 Task: Look for space in Pantelimon, Romania from 7th July, 2023 to 15th July, 2023 for 6 adults in price range Rs.15000 to Rs.20000. Place can be entire place with 3 bedrooms having 3 beds and 3 bathrooms. Property type can be house, flat, guest house. Amenities needed are: washing machine. Booking option can be shelf check-in. Required host language is English.
Action: Mouse moved to (466, 60)
Screenshot: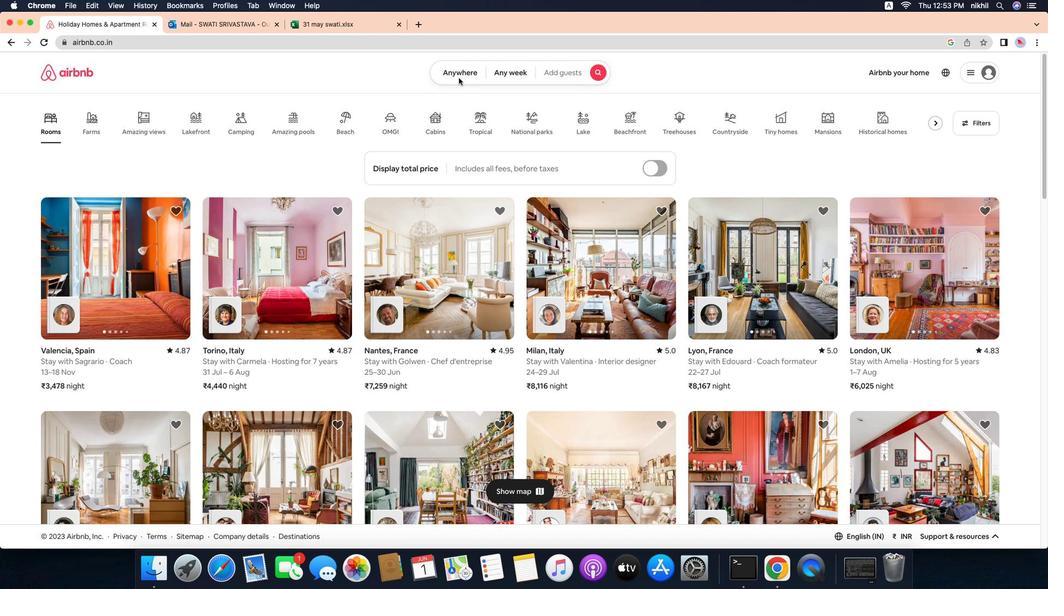 
Action: Mouse pressed left at (466, 60)
Screenshot: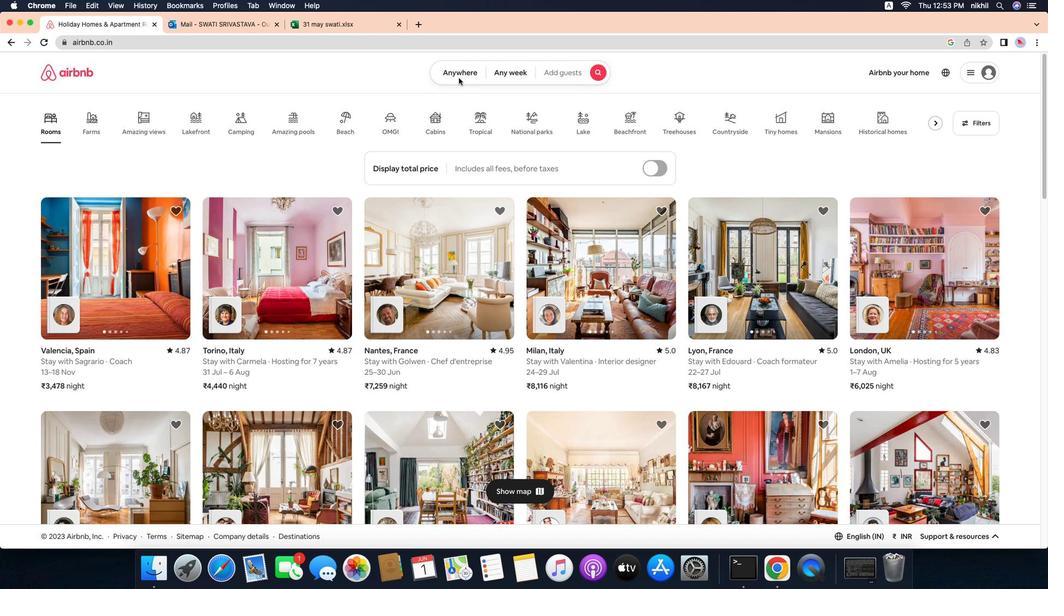 
Action: Mouse moved to (467, 53)
Screenshot: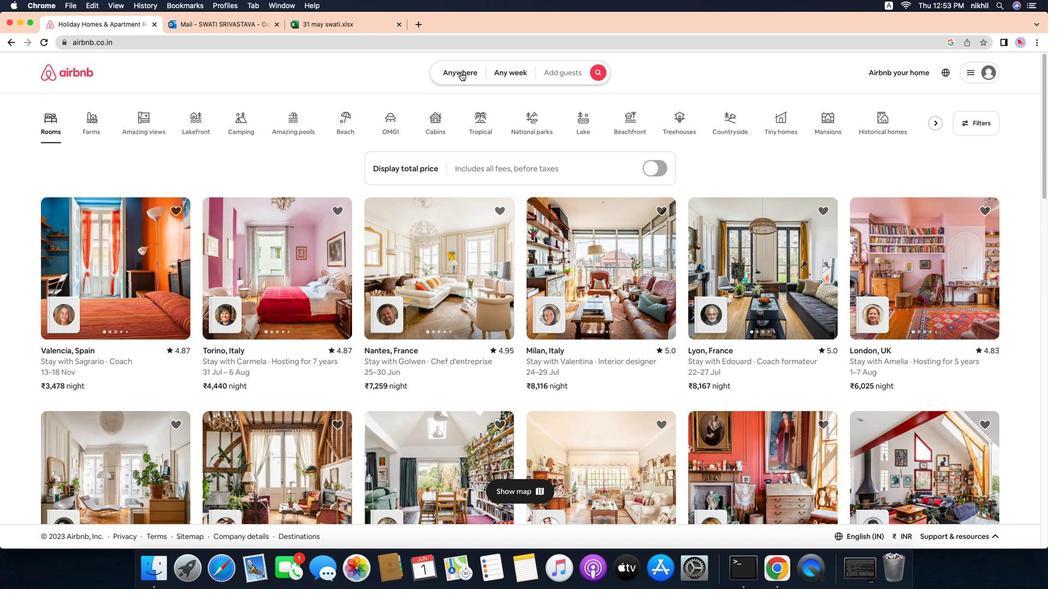 
Action: Mouse pressed left at (467, 53)
Screenshot: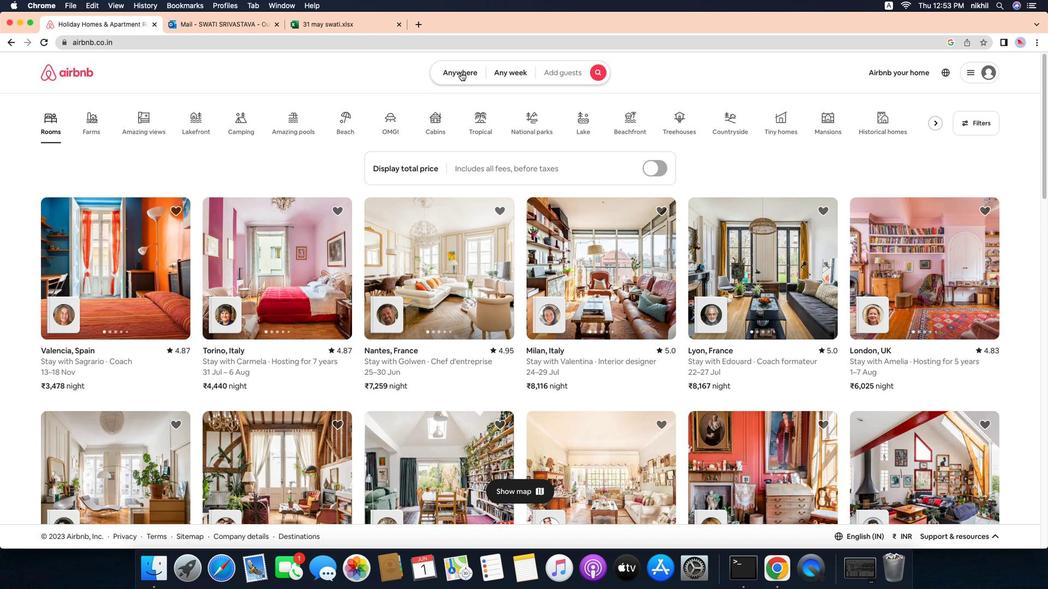 
Action: Mouse moved to (398, 96)
Screenshot: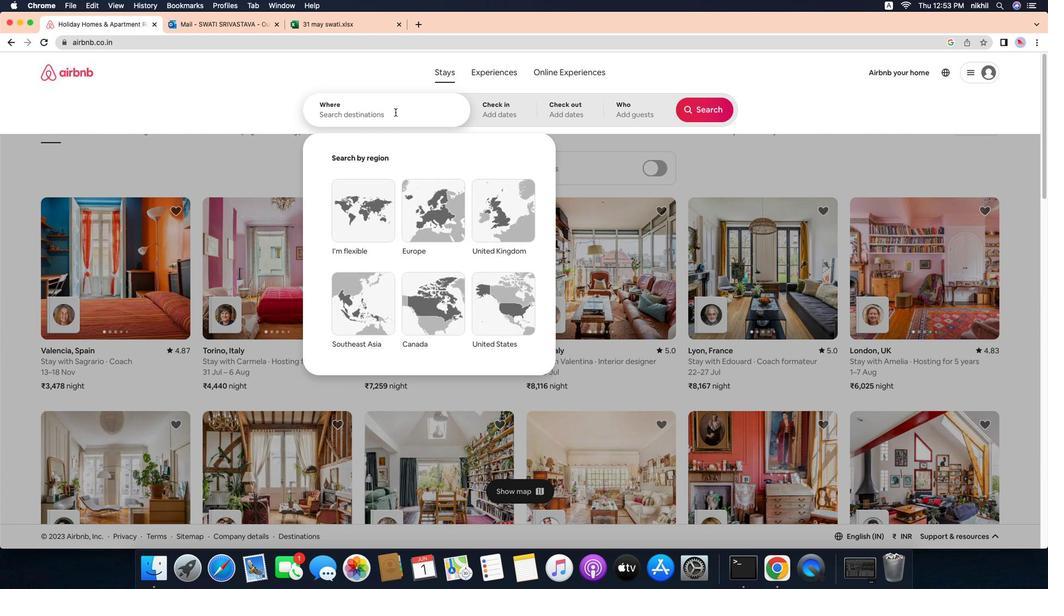 
Action: Mouse pressed left at (398, 96)
Screenshot: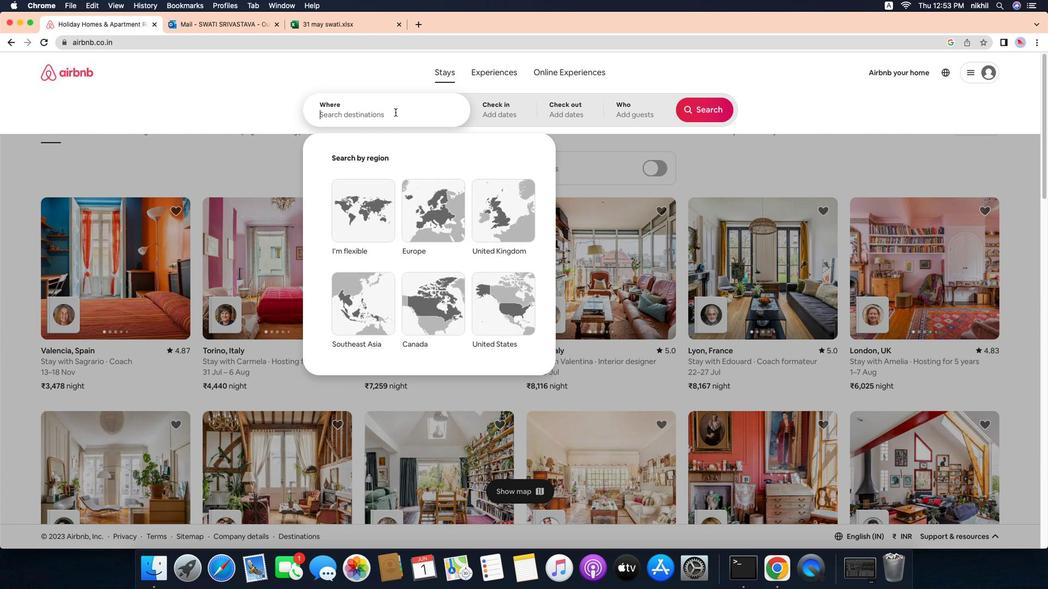 
Action: Key pressed Key.caps_lock'P'Key.caps_lock'a''n''t''e''l''i''m''o''n'
Screenshot: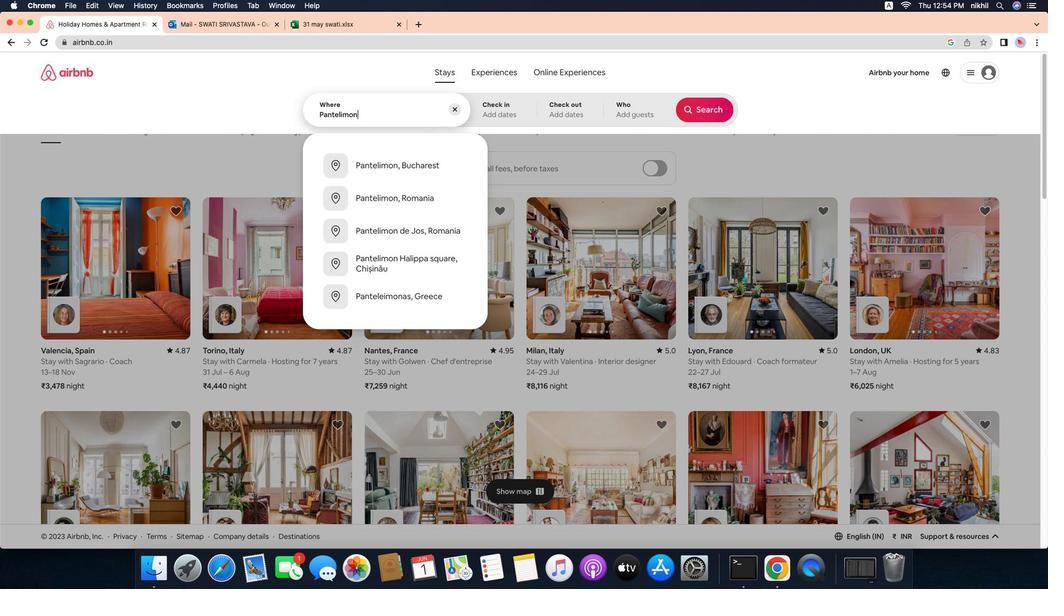 
Action: Mouse moved to (399, 183)
Screenshot: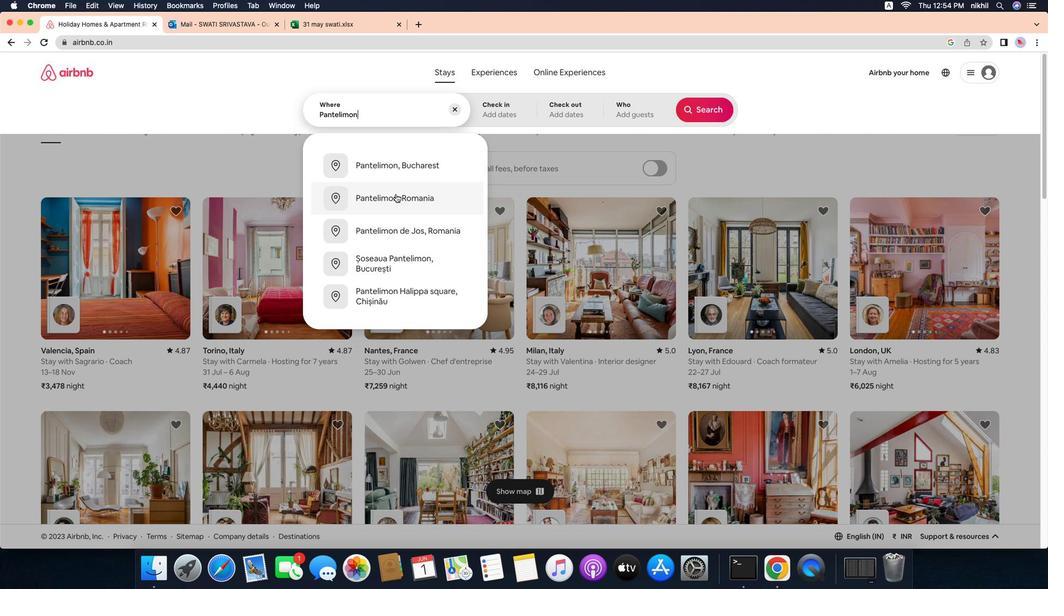 
Action: Mouse pressed left at (399, 183)
Screenshot: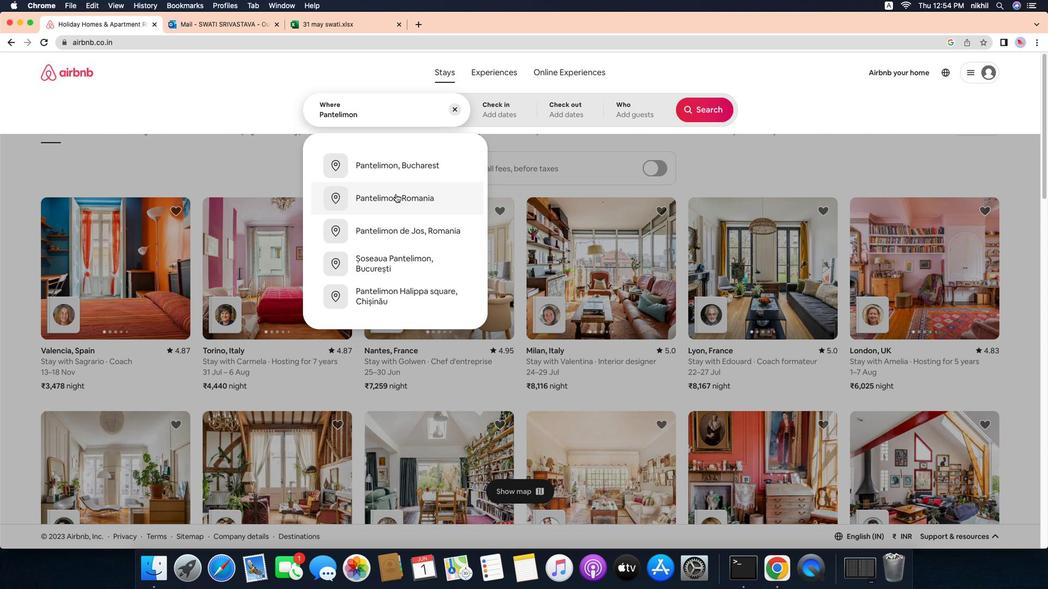 
Action: Mouse moved to (686, 254)
Screenshot: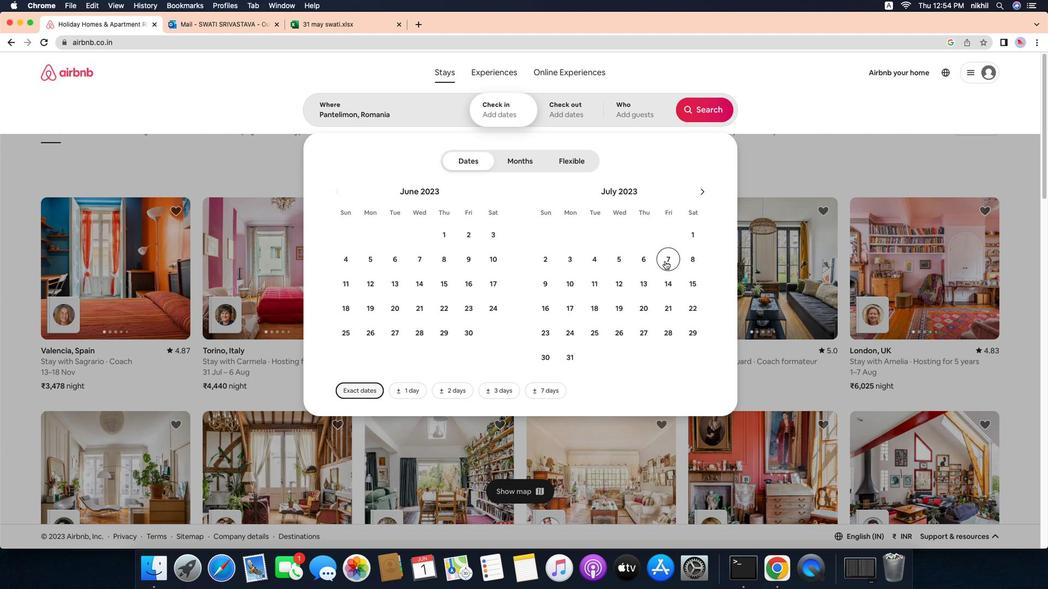 
Action: Mouse pressed left at (686, 254)
Screenshot: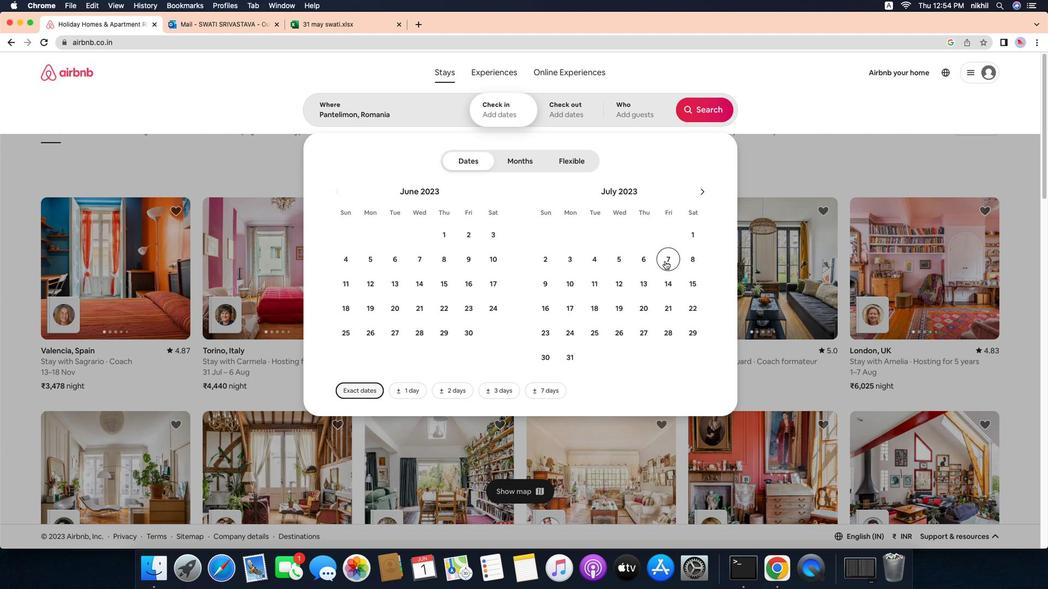 
Action: Mouse moved to (715, 275)
Screenshot: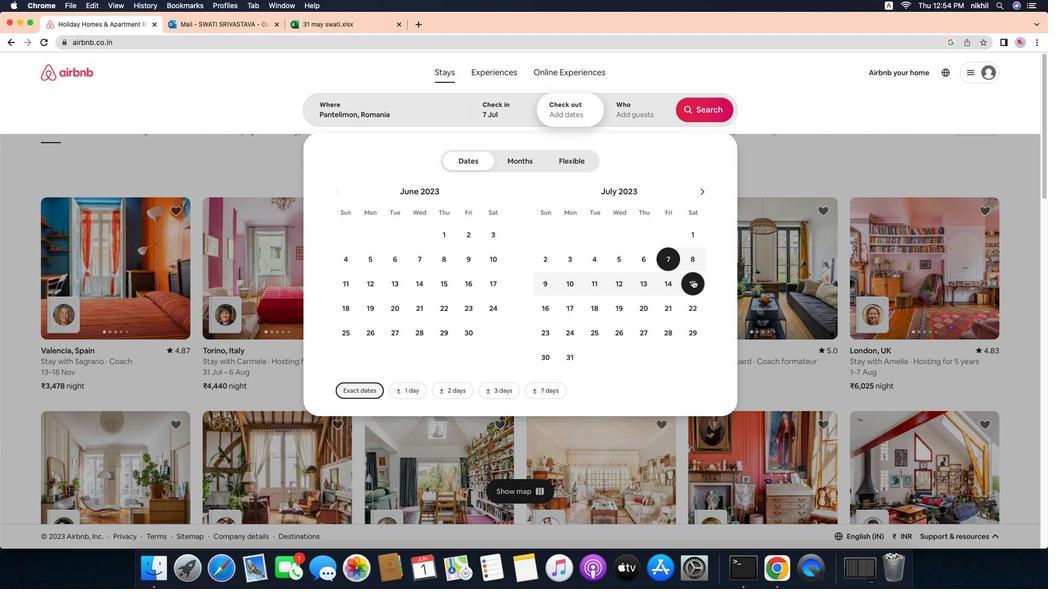 
Action: Mouse pressed left at (715, 275)
Screenshot: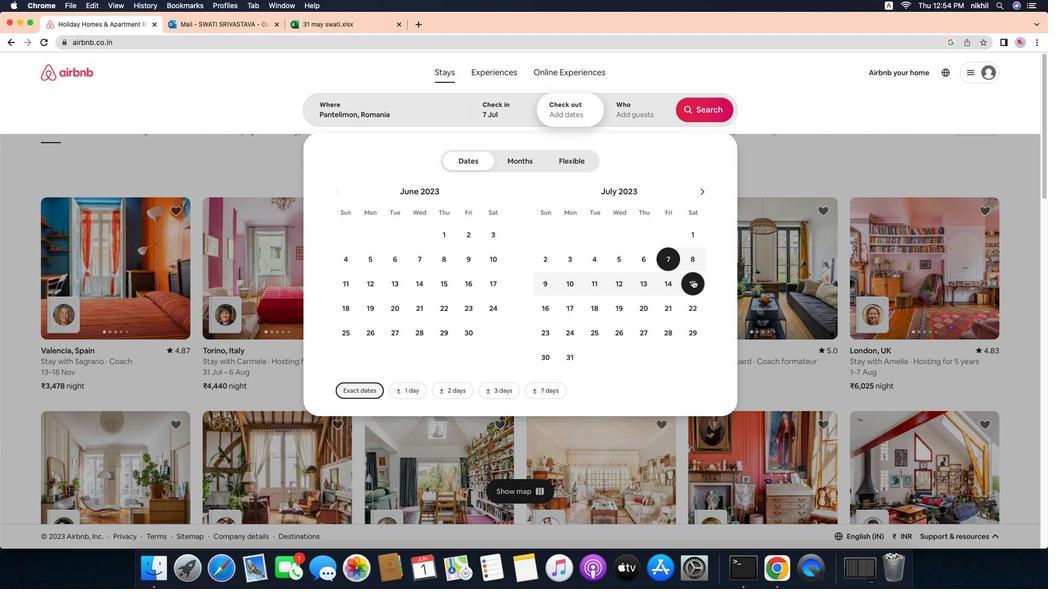 
Action: Mouse moved to (661, 94)
Screenshot: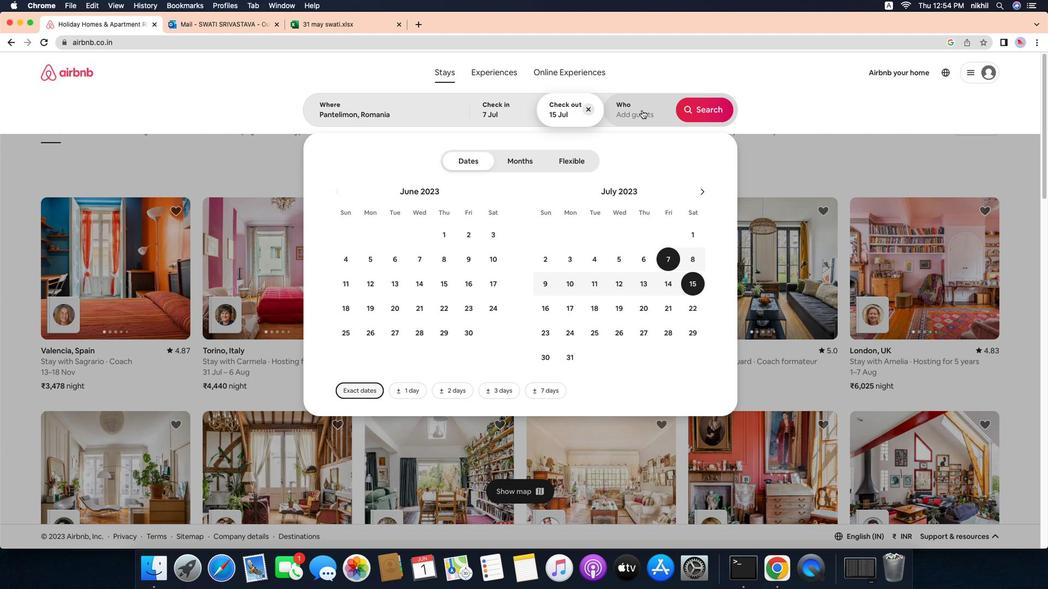 
Action: Mouse pressed left at (661, 94)
Screenshot: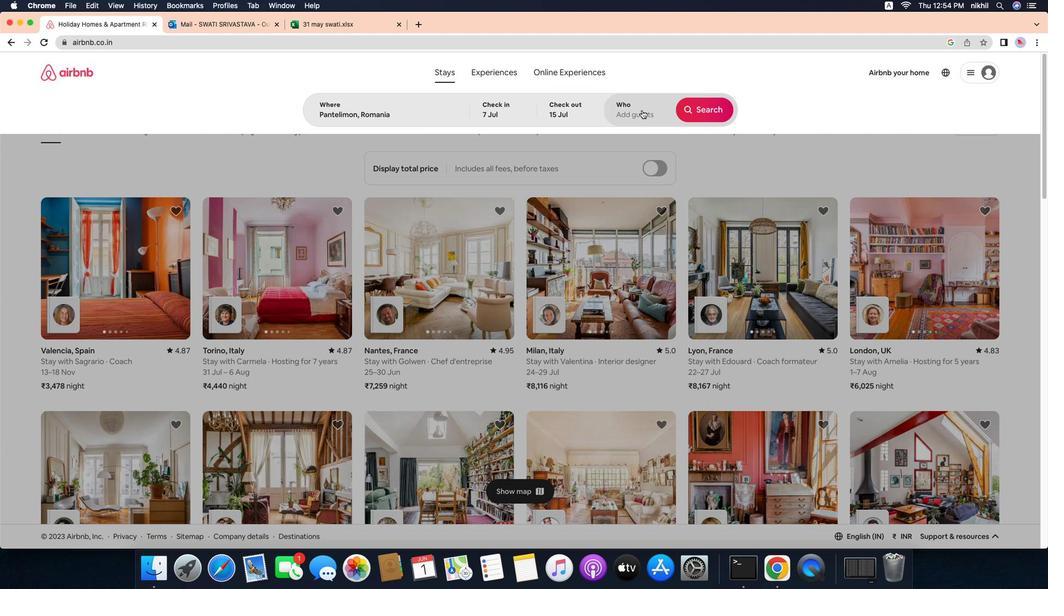 
Action: Mouse moved to (738, 151)
Screenshot: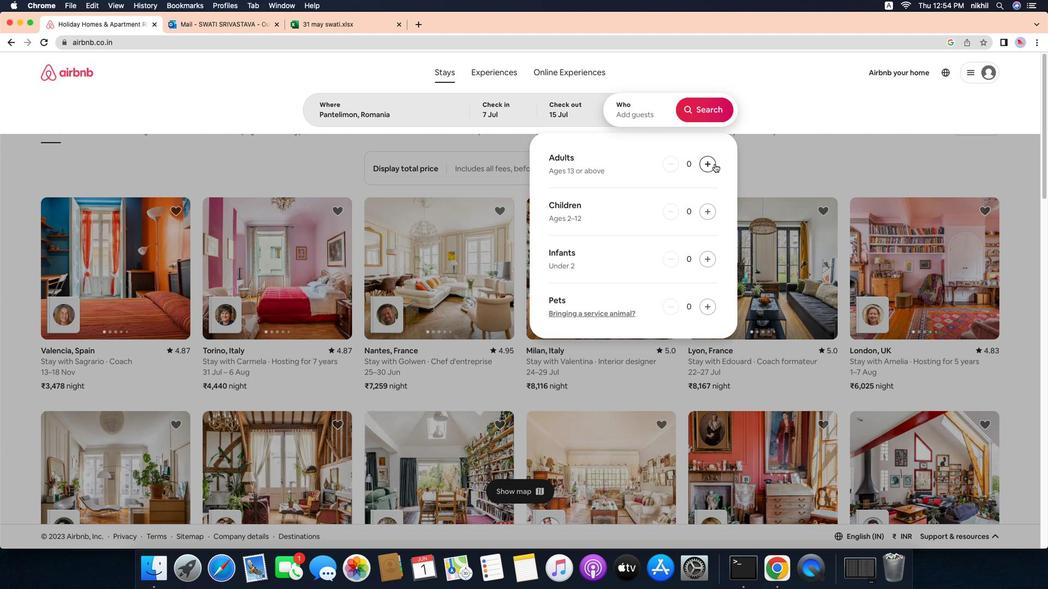 
Action: Mouse pressed left at (738, 151)
Screenshot: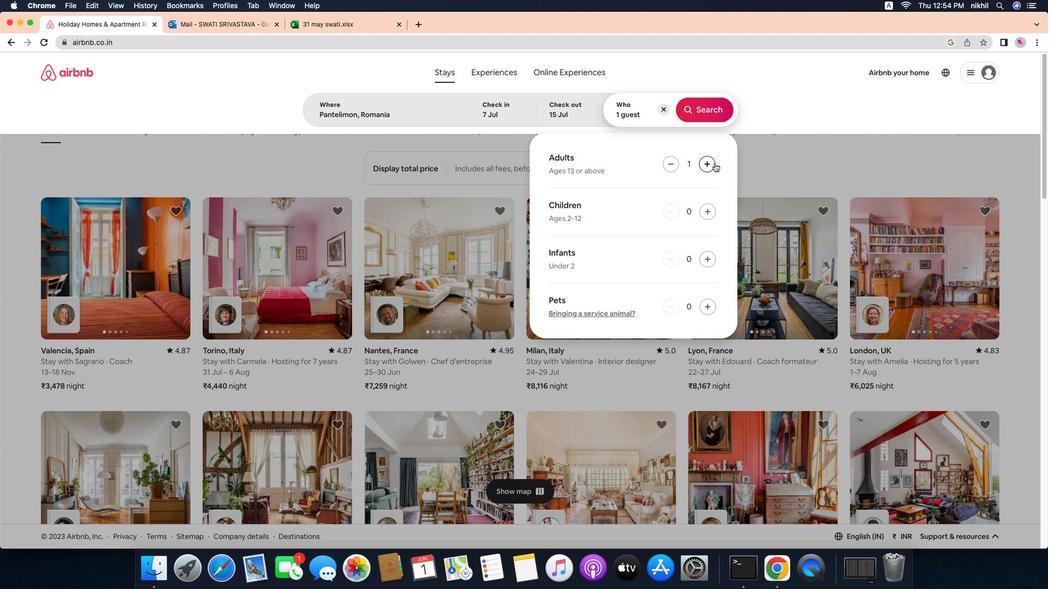 
Action: Mouse moved to (739, 150)
Screenshot: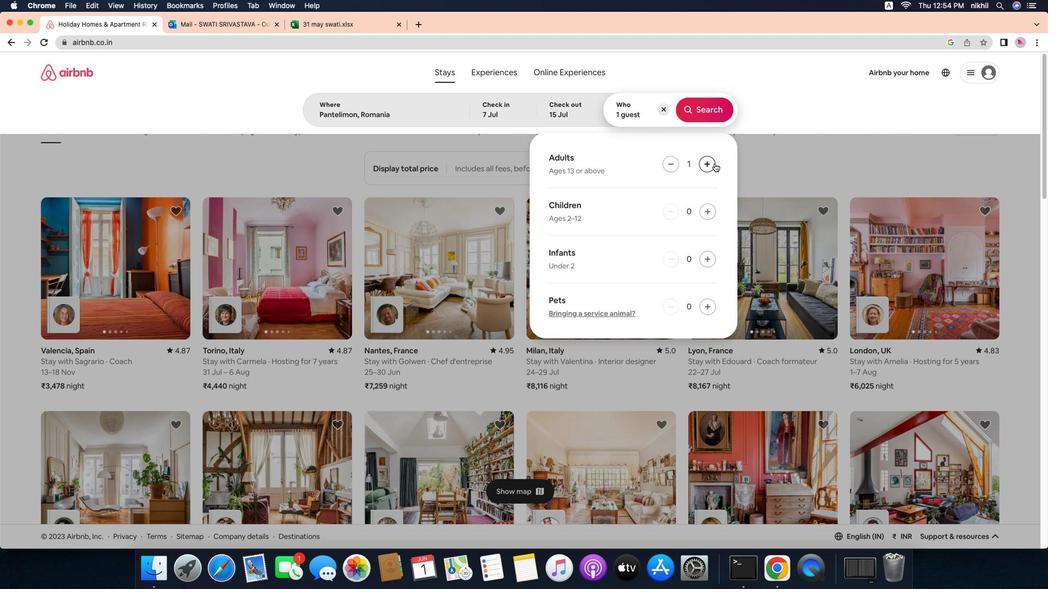 
Action: Mouse pressed left at (739, 150)
Screenshot: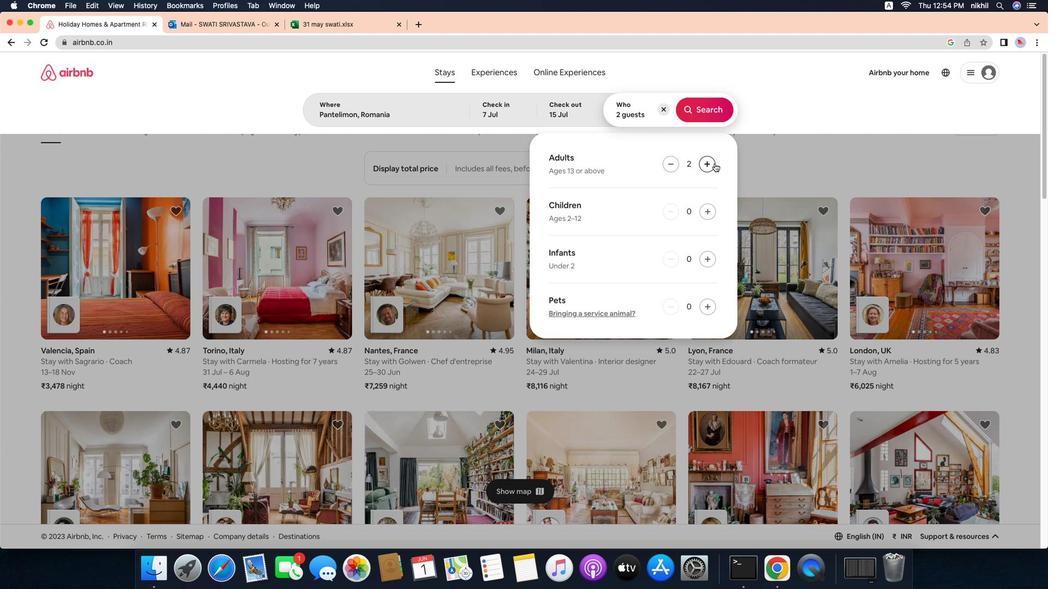 
Action: Mouse pressed left at (739, 150)
Screenshot: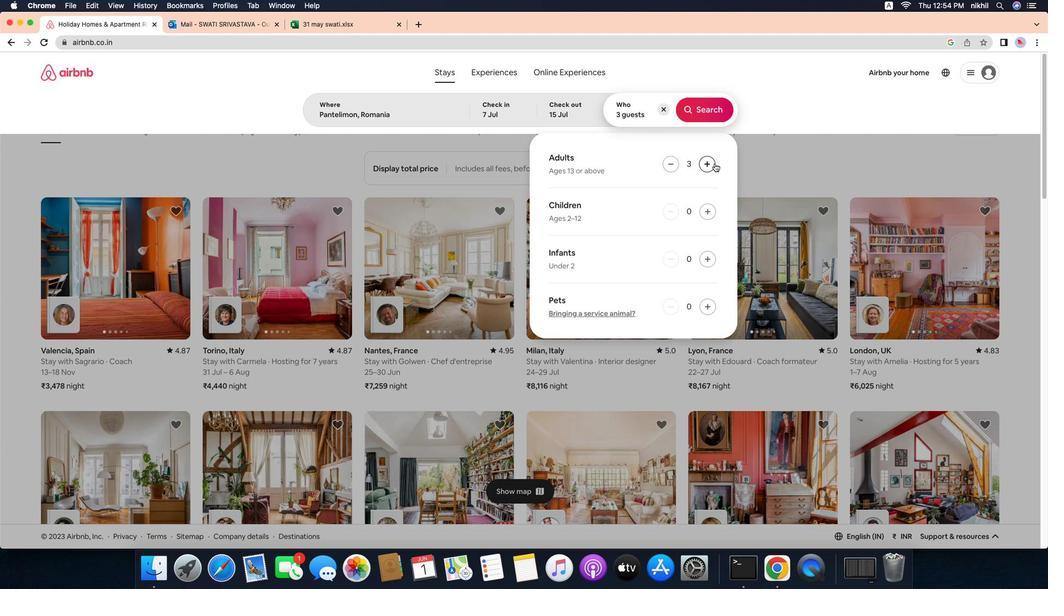 
Action: Mouse pressed left at (739, 150)
Screenshot: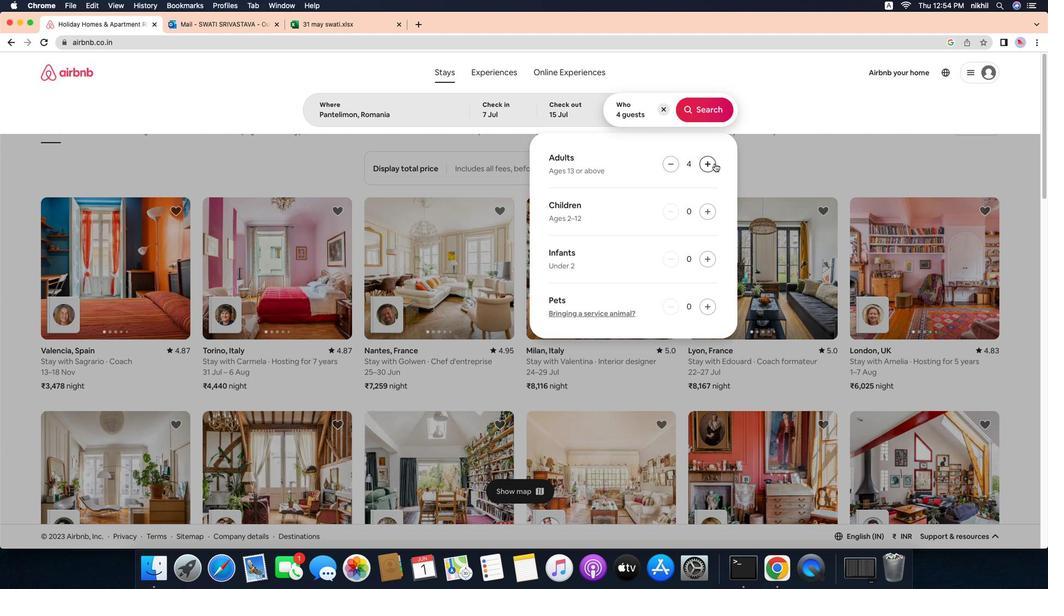
Action: Mouse moved to (738, 151)
Screenshot: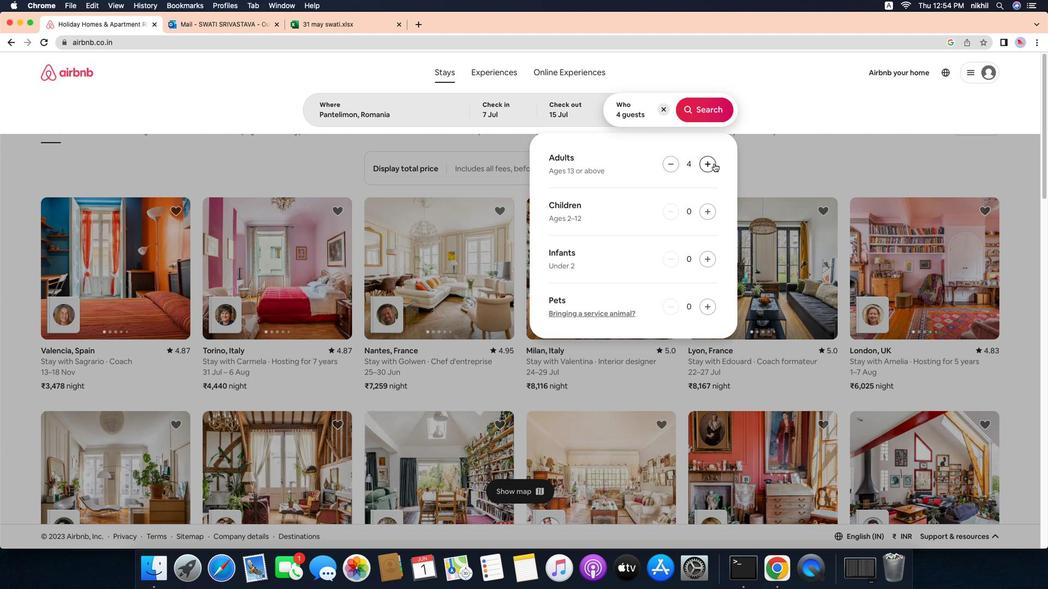 
Action: Mouse pressed left at (738, 151)
Screenshot: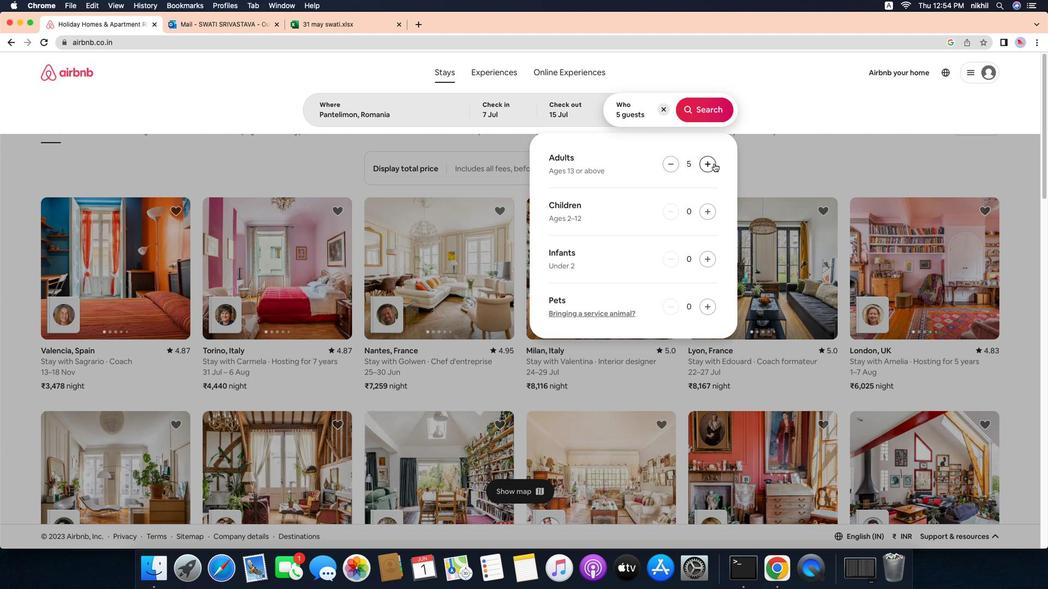 
Action: Mouse pressed left at (738, 151)
Screenshot: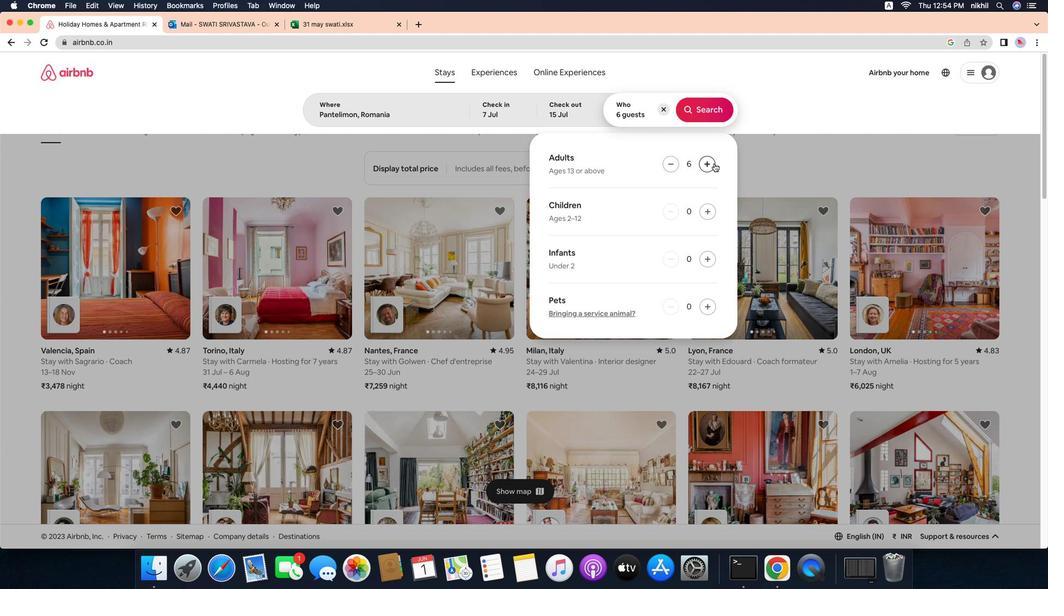 
Action: Mouse moved to (731, 102)
Screenshot: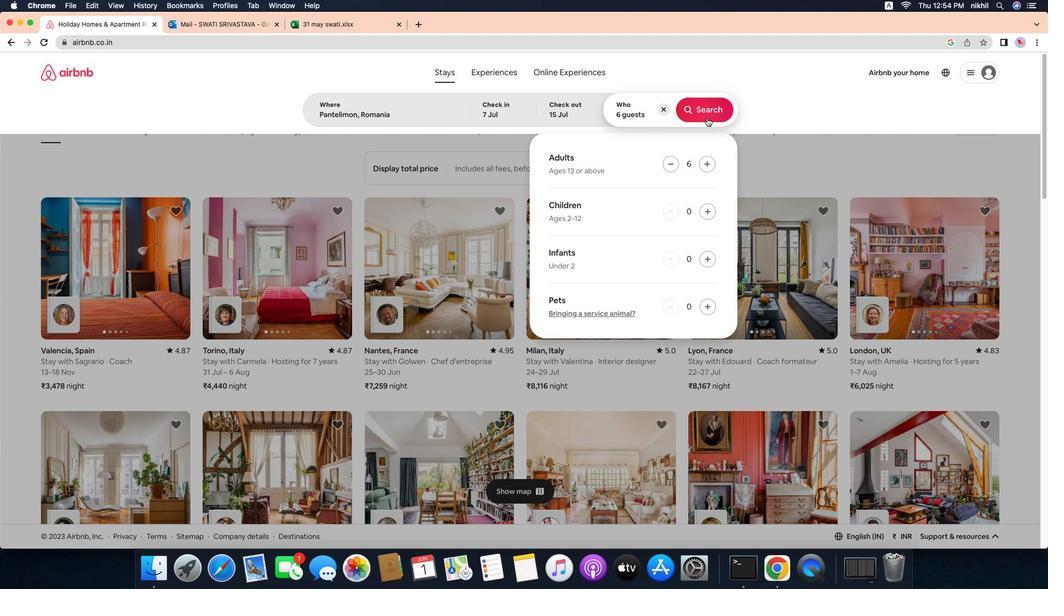
Action: Mouse pressed left at (731, 102)
Screenshot: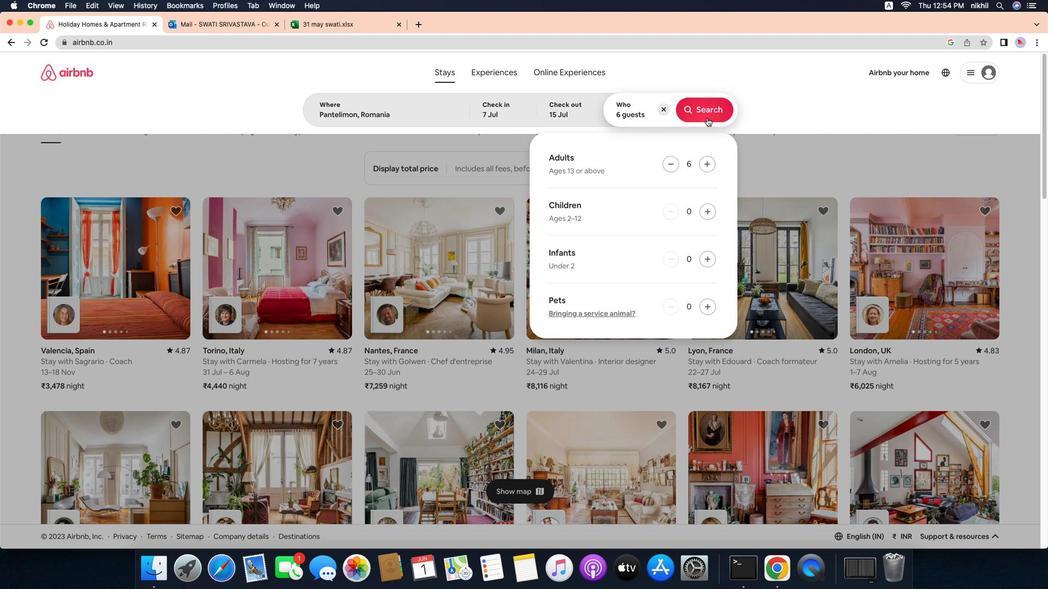 
Action: Mouse moved to (1047, 100)
Screenshot: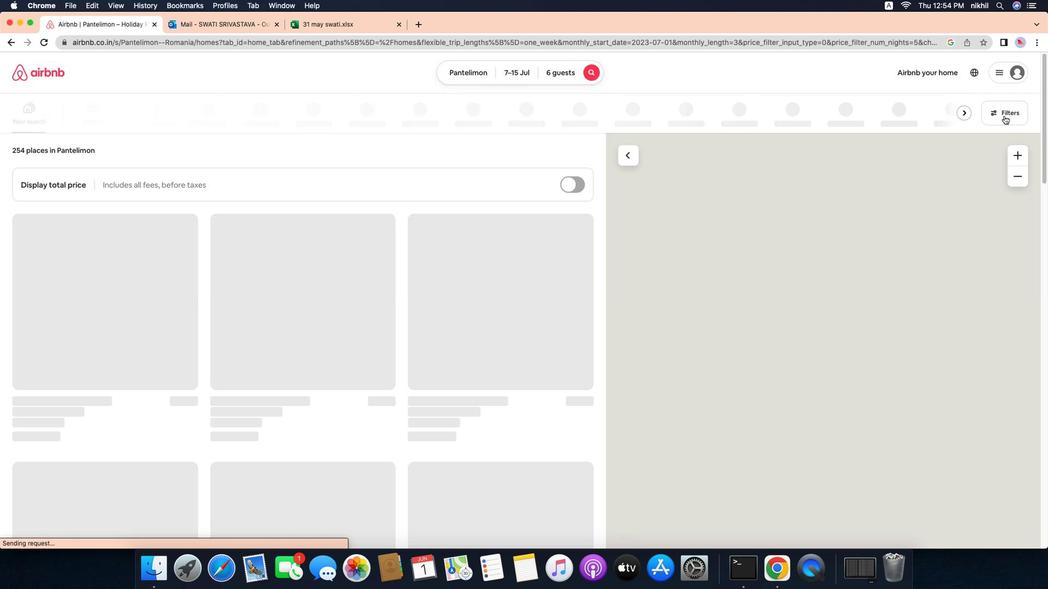 
Action: Mouse pressed left at (1047, 100)
Screenshot: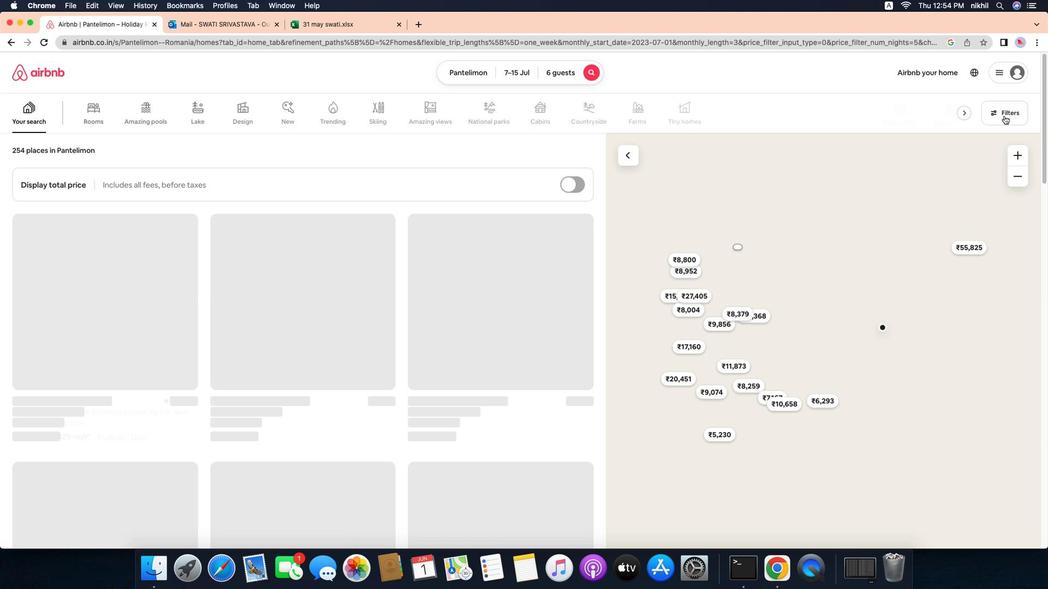 
Action: Mouse moved to (419, 359)
Screenshot: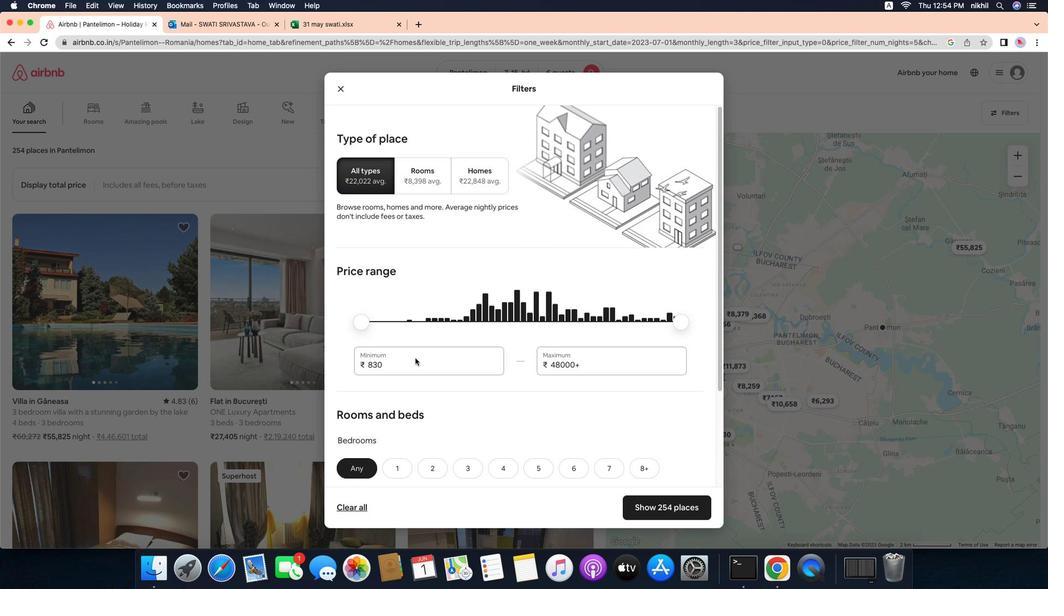 
Action: Mouse pressed left at (419, 359)
Screenshot: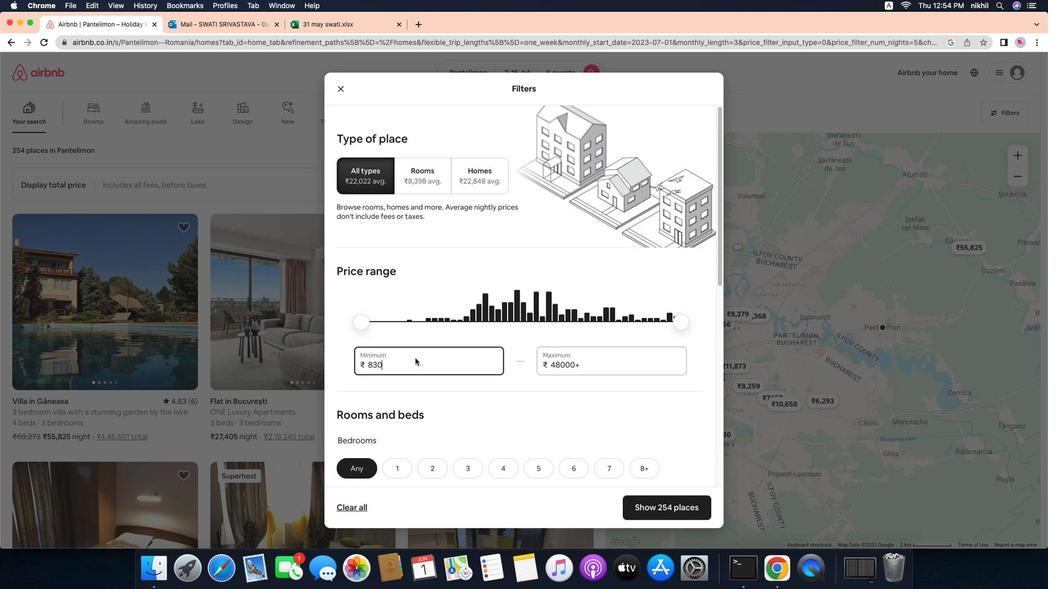 
Action: Mouse moved to (417, 364)
Screenshot: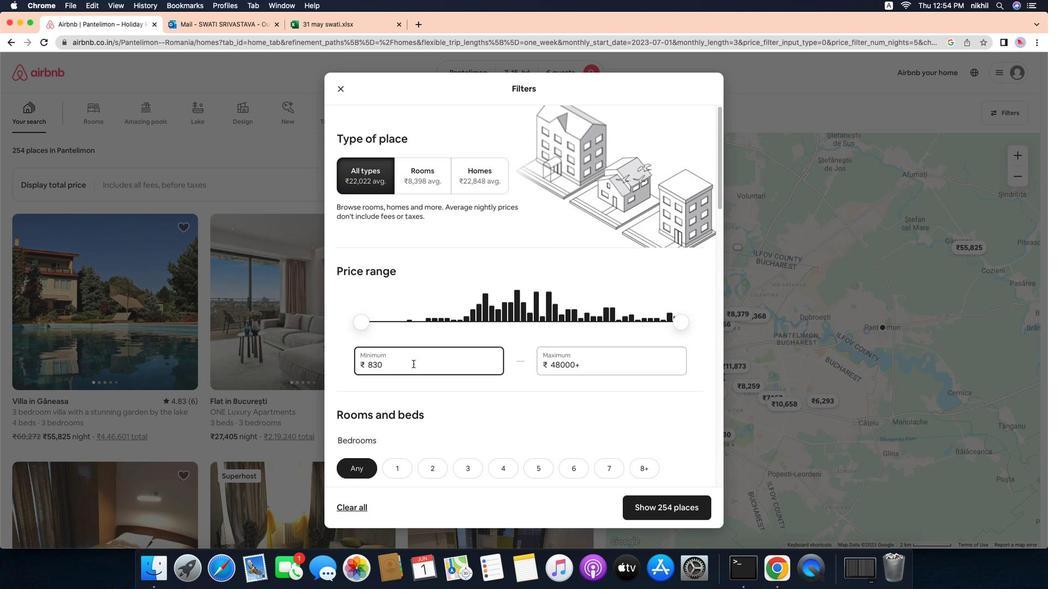 
Action: Key pressed Key.backspaceKey.backspaceKey.backspace'1''5''0''0''0'
Screenshot: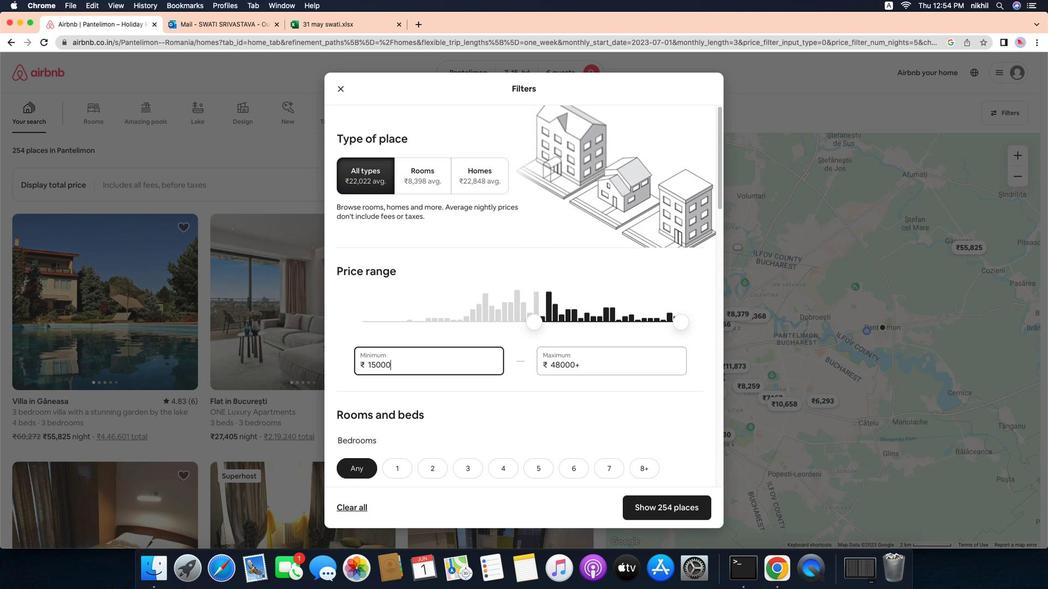 
Action: Mouse moved to (620, 366)
Screenshot: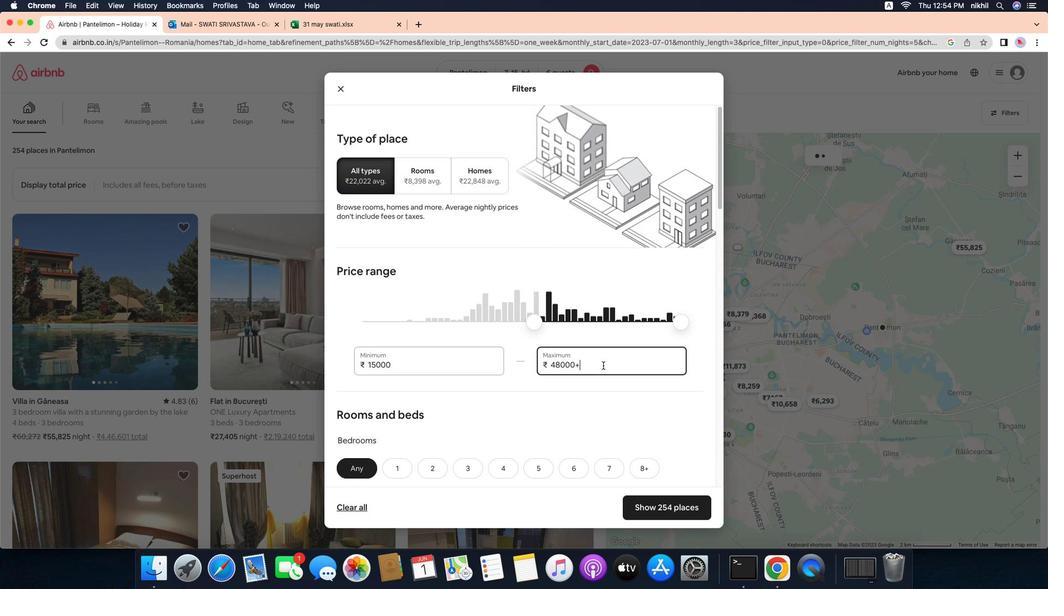 
Action: Mouse pressed left at (620, 366)
Screenshot: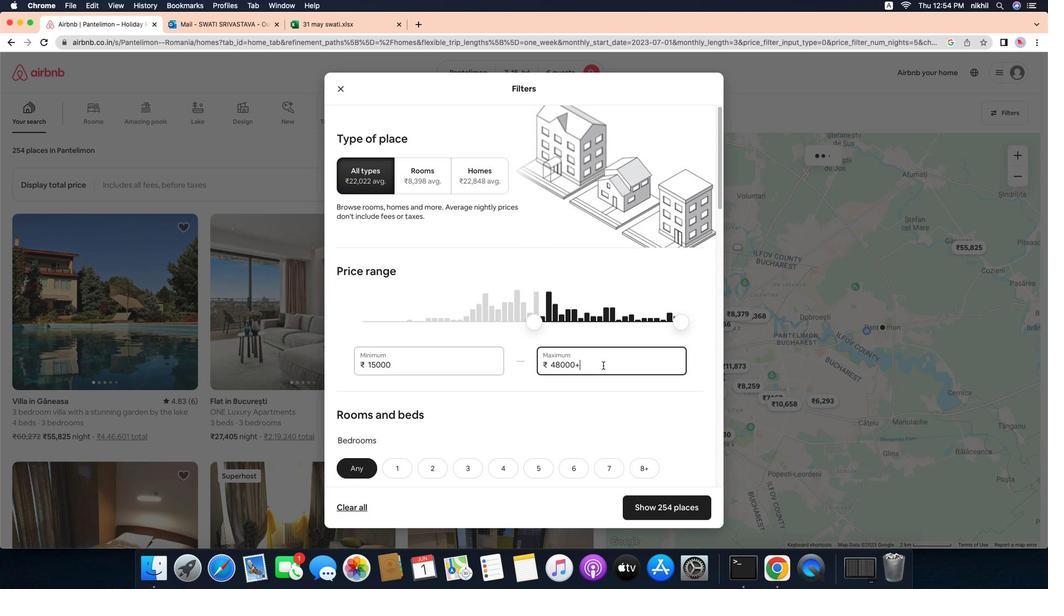 
Action: Mouse moved to (620, 366)
Screenshot: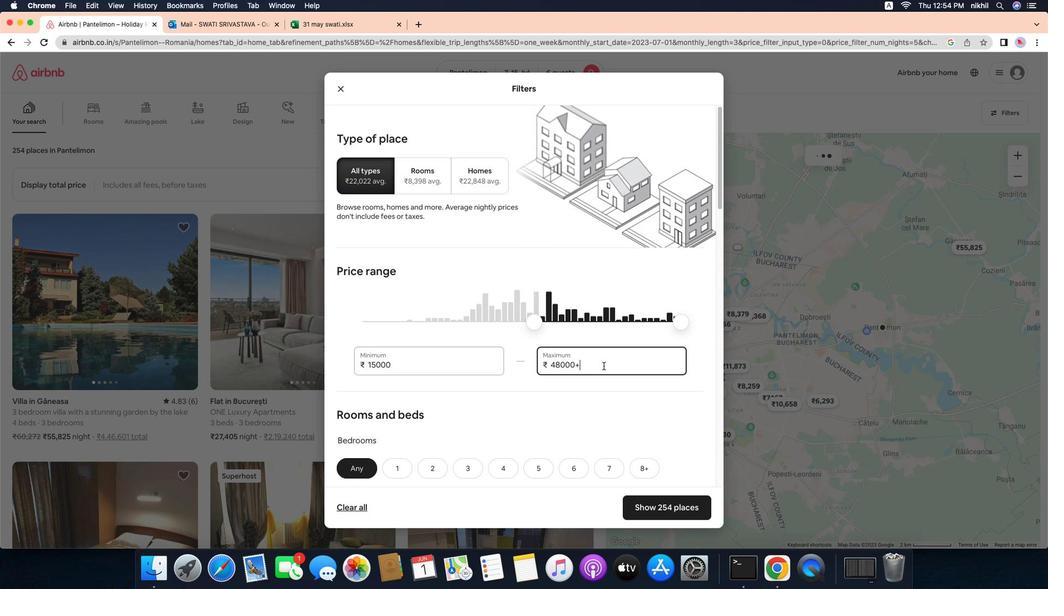 
Action: Key pressed Key.backspaceKey.backspaceKey.backspaceKey.backspaceKey.backspaceKey.backspaceKey.backspace'2''0''0''0''0'
Screenshot: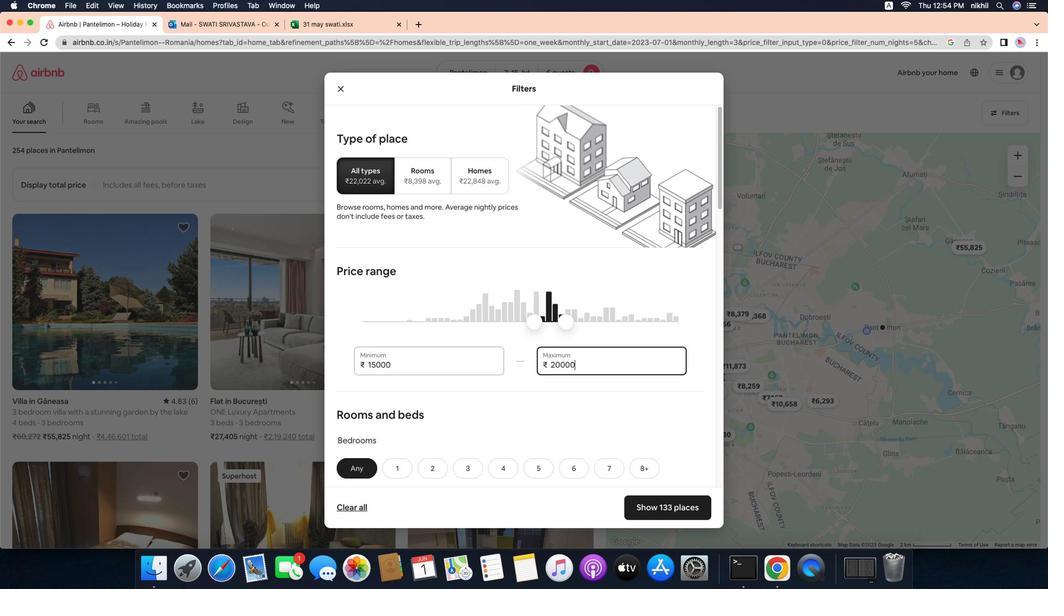 
Action: Mouse moved to (549, 397)
Screenshot: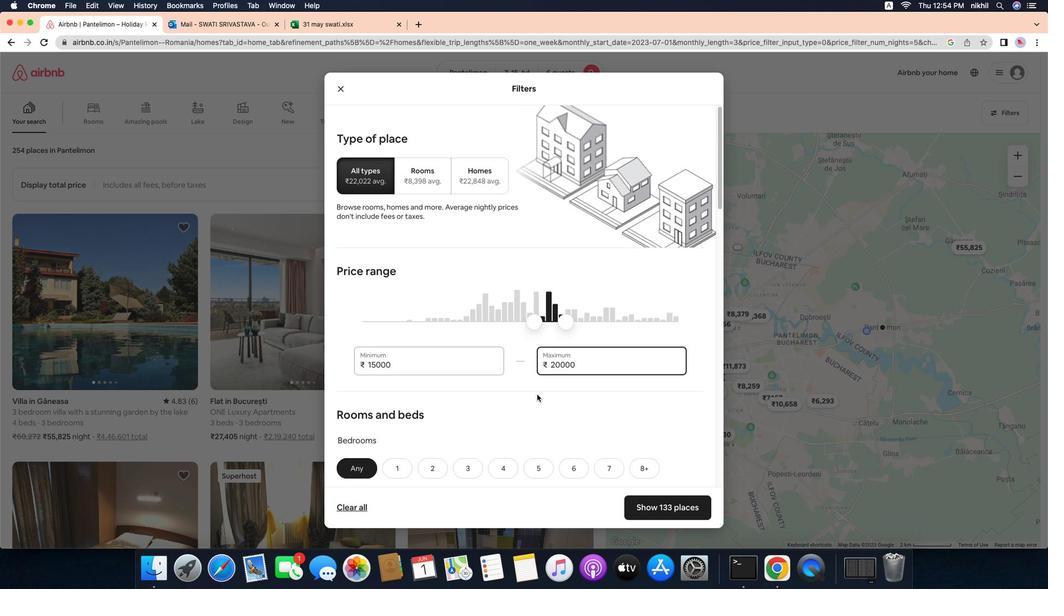 
Action: Mouse scrolled (549, 397) with delta (-22, -23)
Screenshot: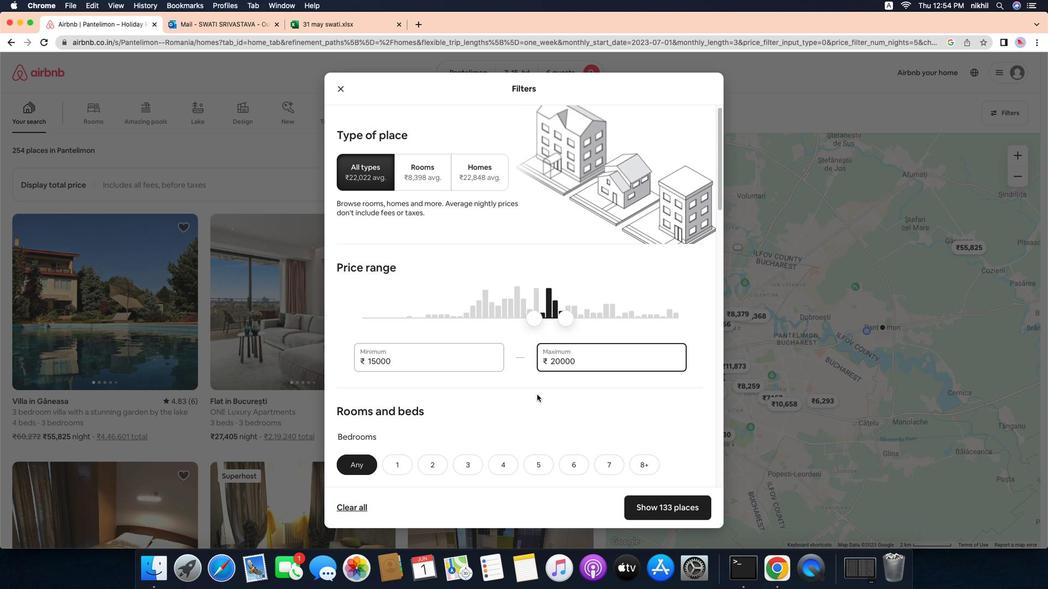 
Action: Mouse scrolled (549, 397) with delta (-22, -23)
Screenshot: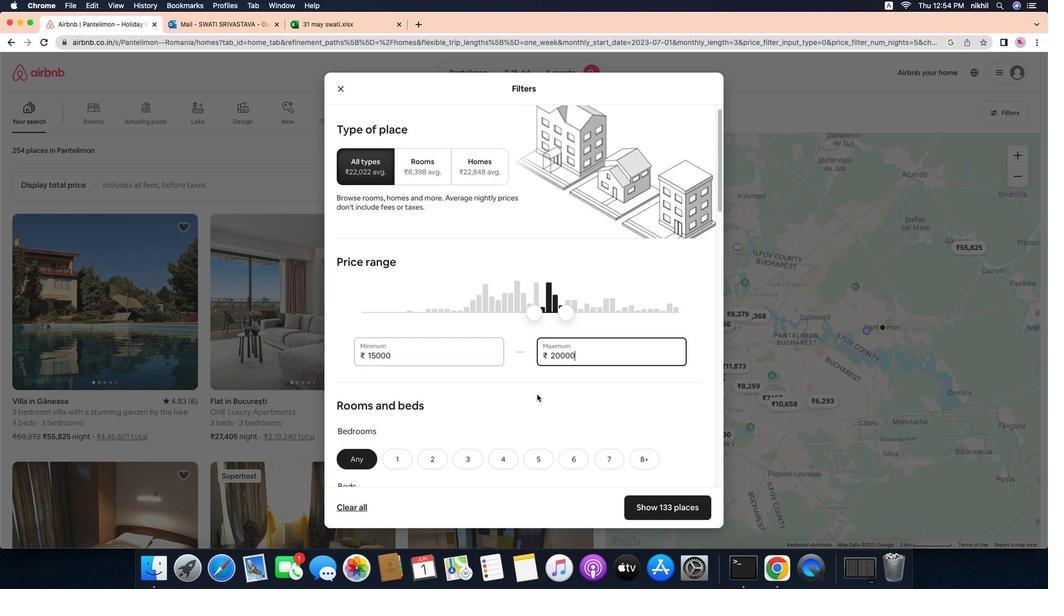 
Action: Mouse scrolled (549, 397) with delta (-22, -24)
Screenshot: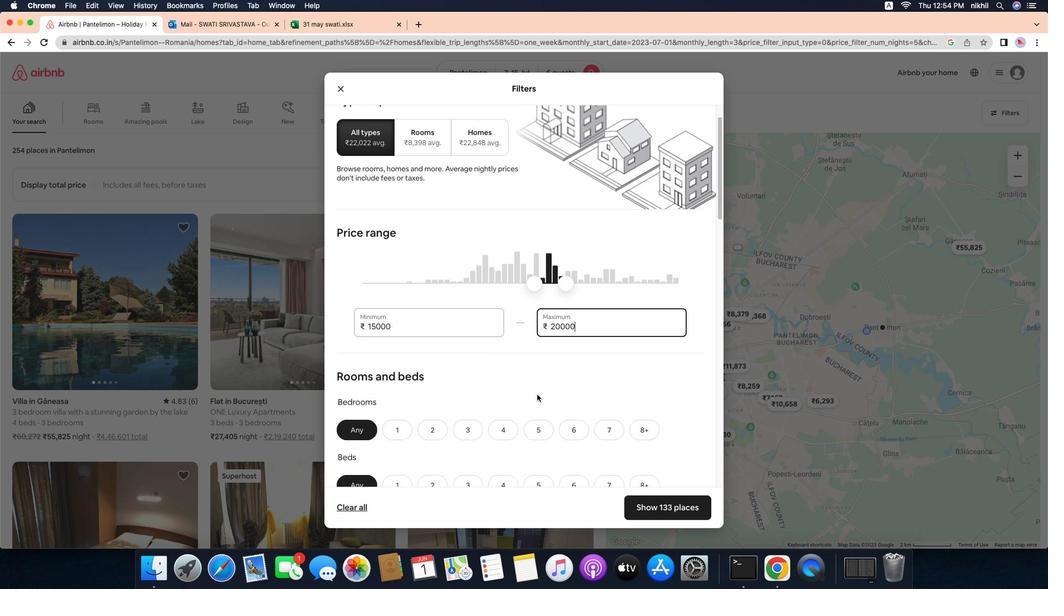 
Action: Mouse scrolled (549, 397) with delta (-22, -24)
Screenshot: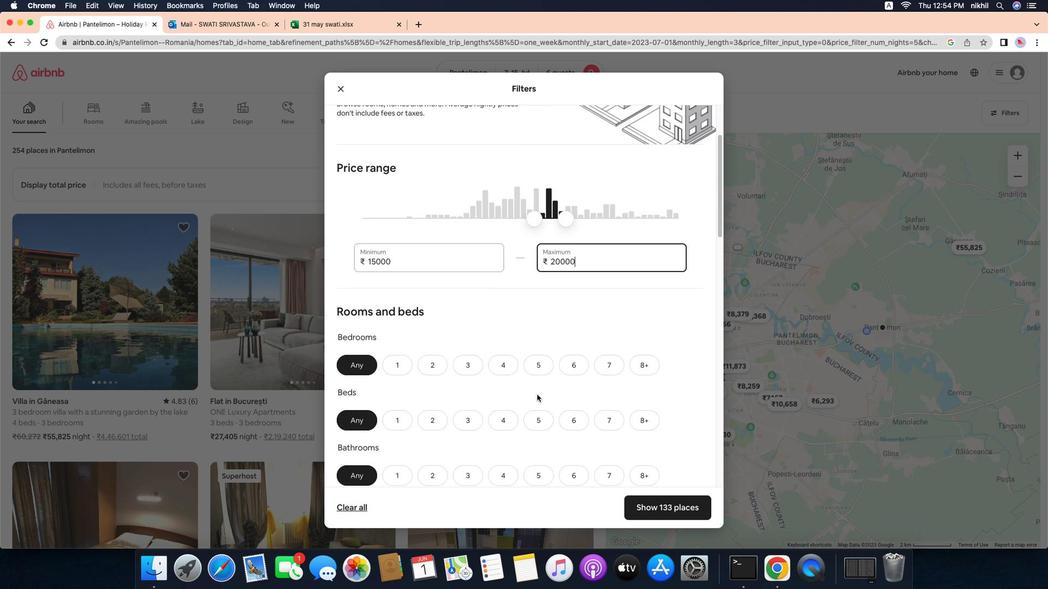
Action: Mouse moved to (480, 322)
Screenshot: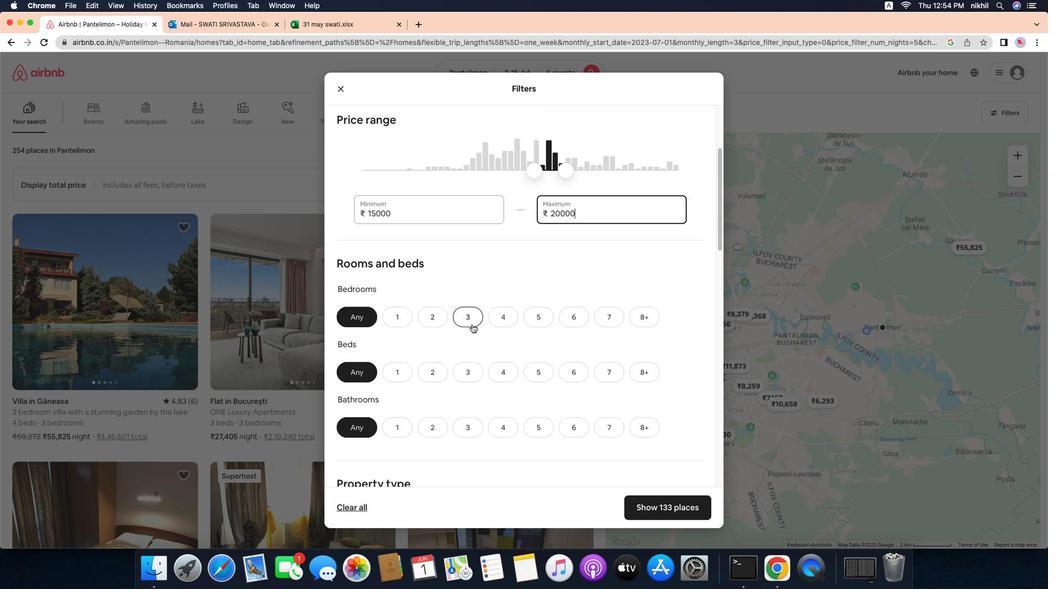 
Action: Mouse pressed left at (480, 322)
Screenshot: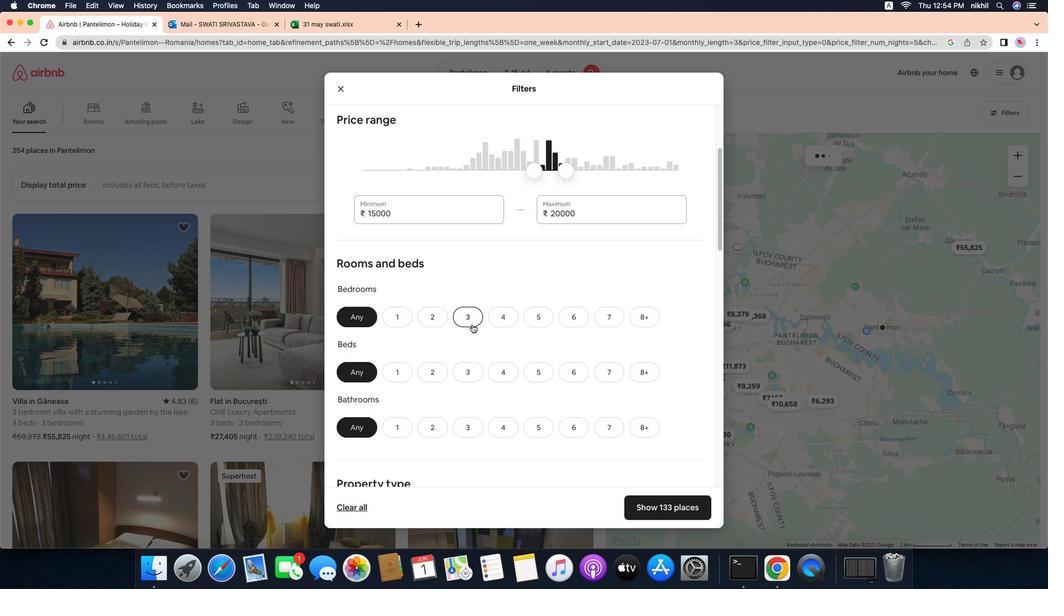 
Action: Mouse moved to (471, 372)
Screenshot: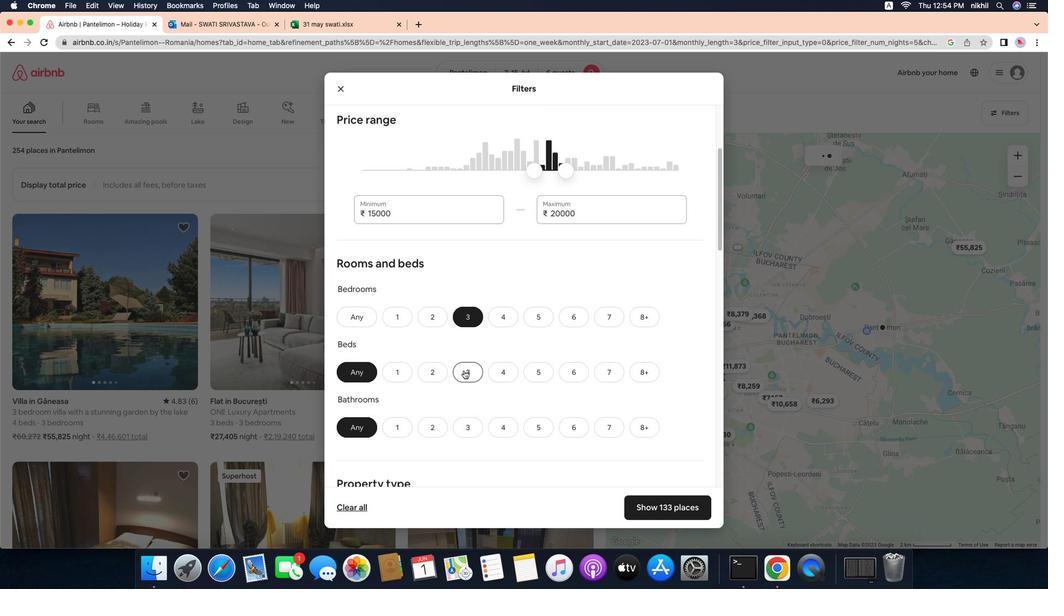 
Action: Mouse pressed left at (471, 372)
Screenshot: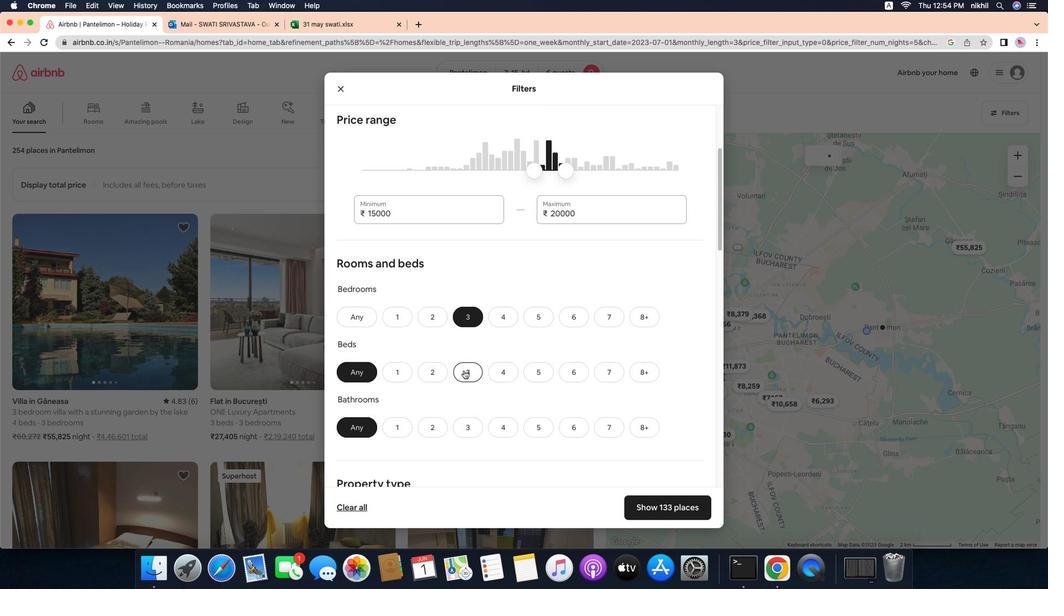 
Action: Mouse moved to (473, 425)
Screenshot: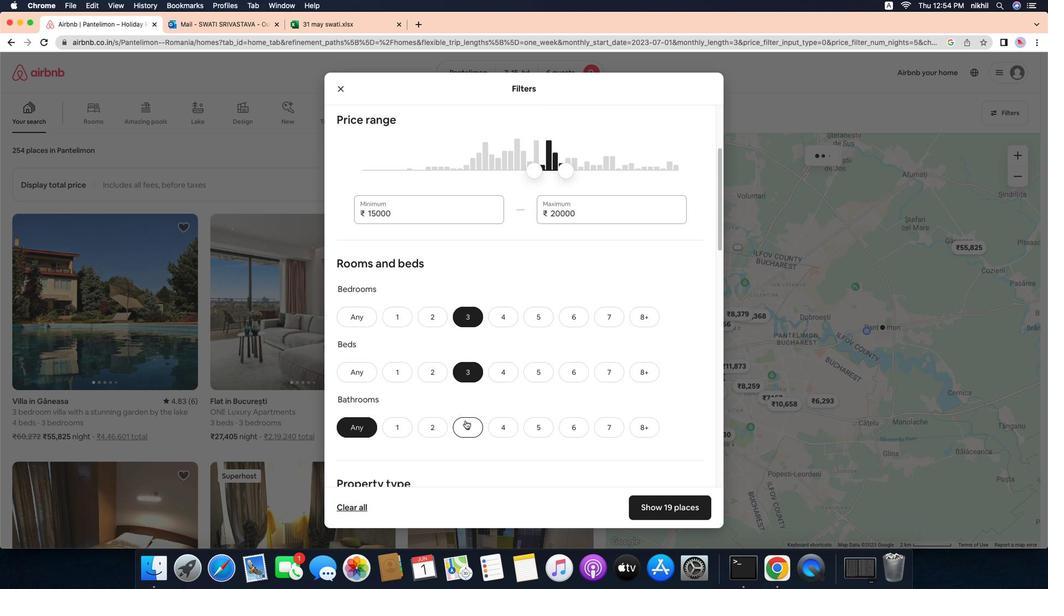 
Action: Mouse pressed left at (473, 425)
Screenshot: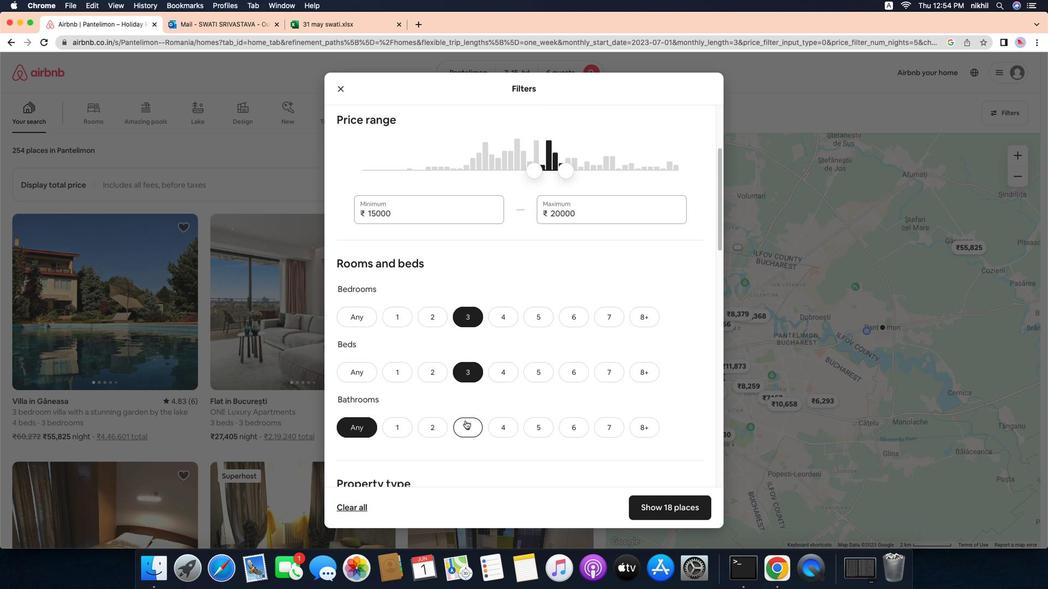 
Action: Mouse moved to (562, 393)
Screenshot: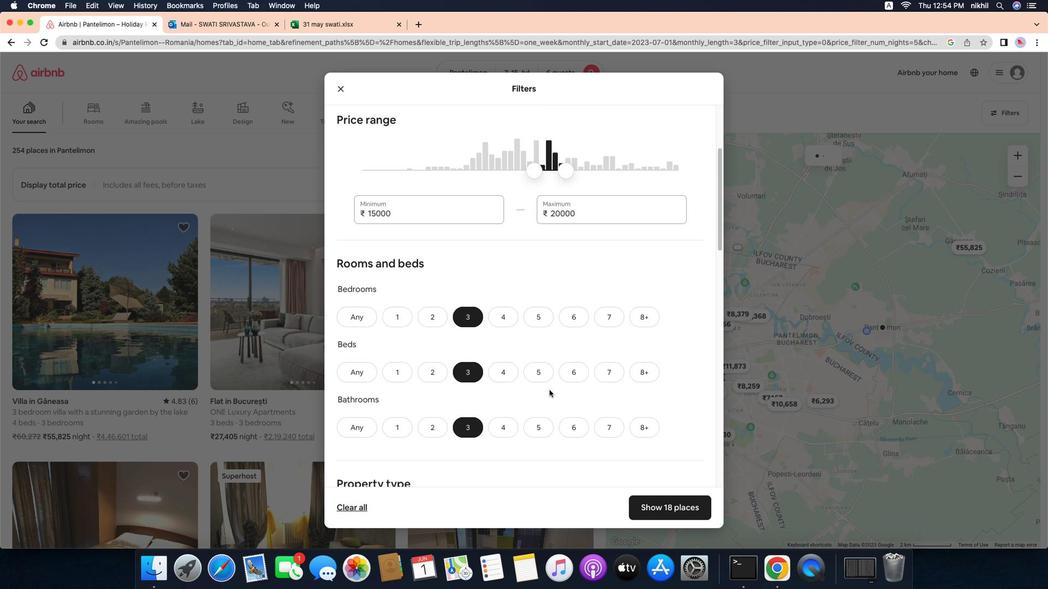
Action: Mouse scrolled (562, 393) with delta (-22, -23)
Screenshot: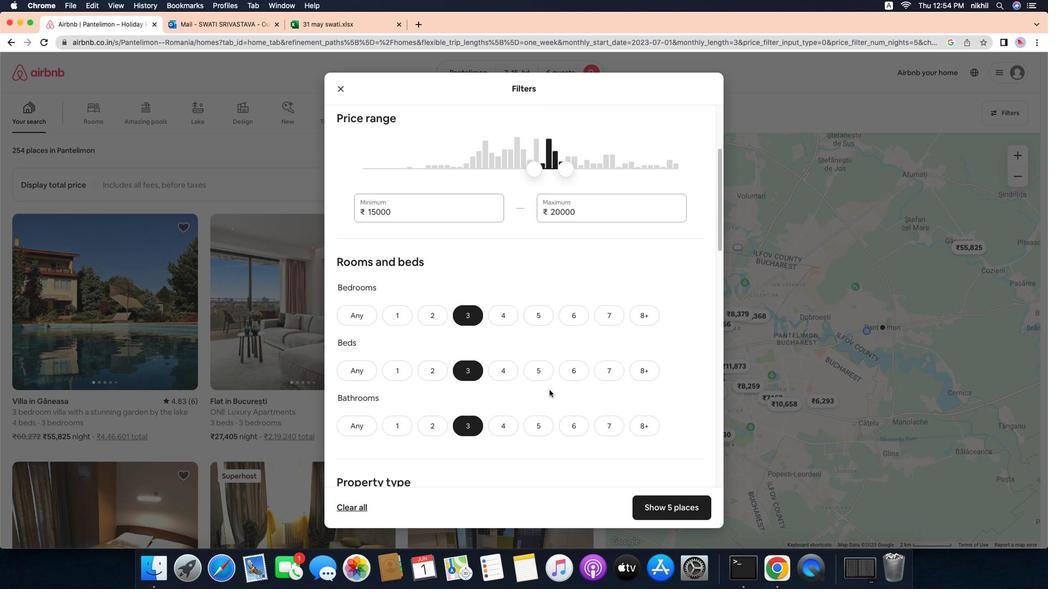
Action: Mouse scrolled (562, 393) with delta (-22, -23)
Screenshot: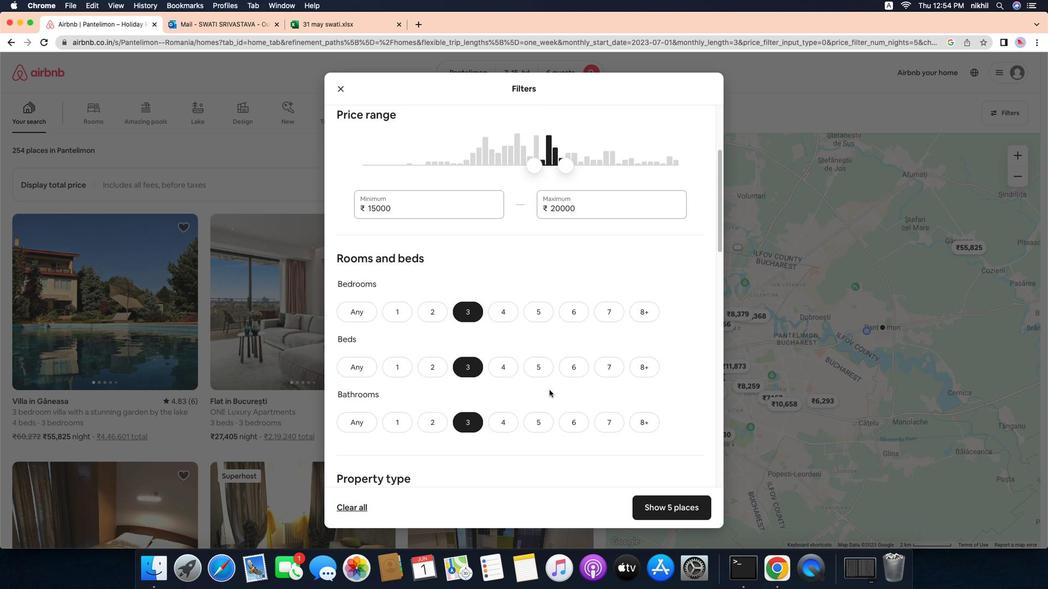 
Action: Mouse scrolled (562, 393) with delta (-22, -24)
Screenshot: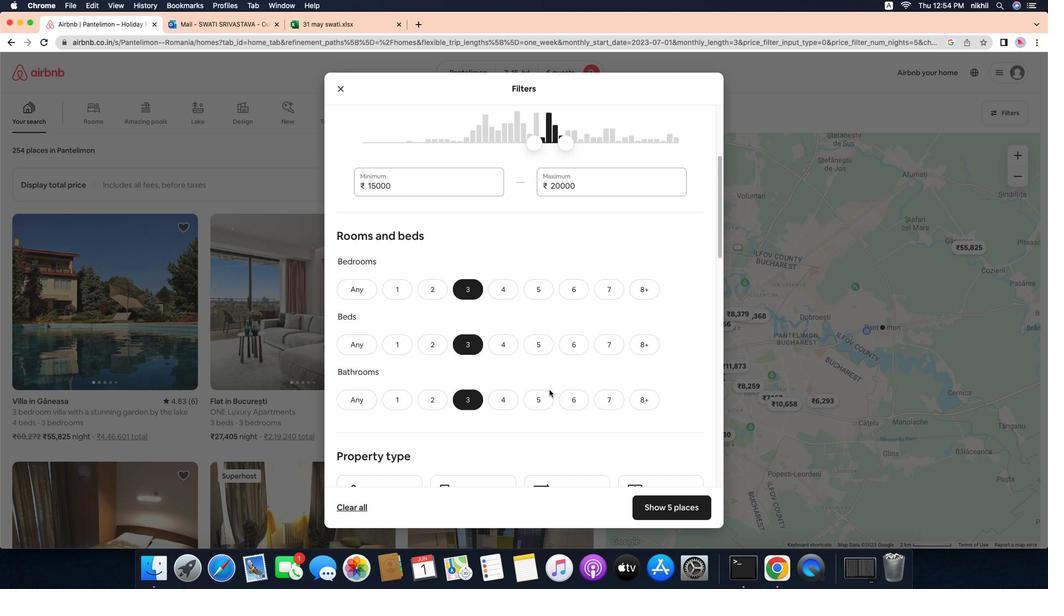 
Action: Mouse scrolled (562, 393) with delta (-22, -23)
Screenshot: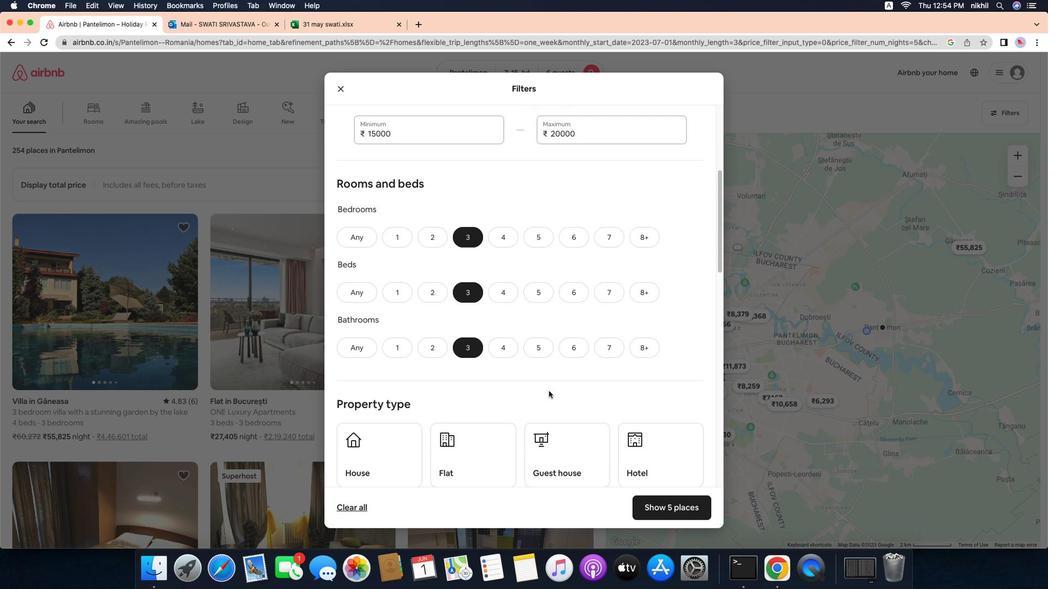 
Action: Mouse moved to (379, 454)
Screenshot: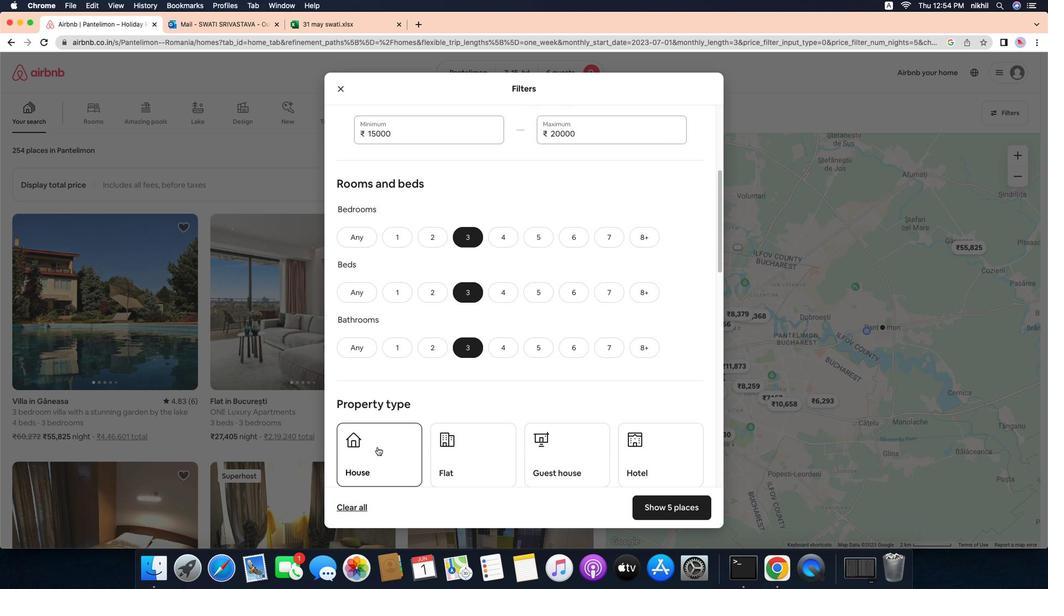 
Action: Mouse pressed left at (379, 454)
Screenshot: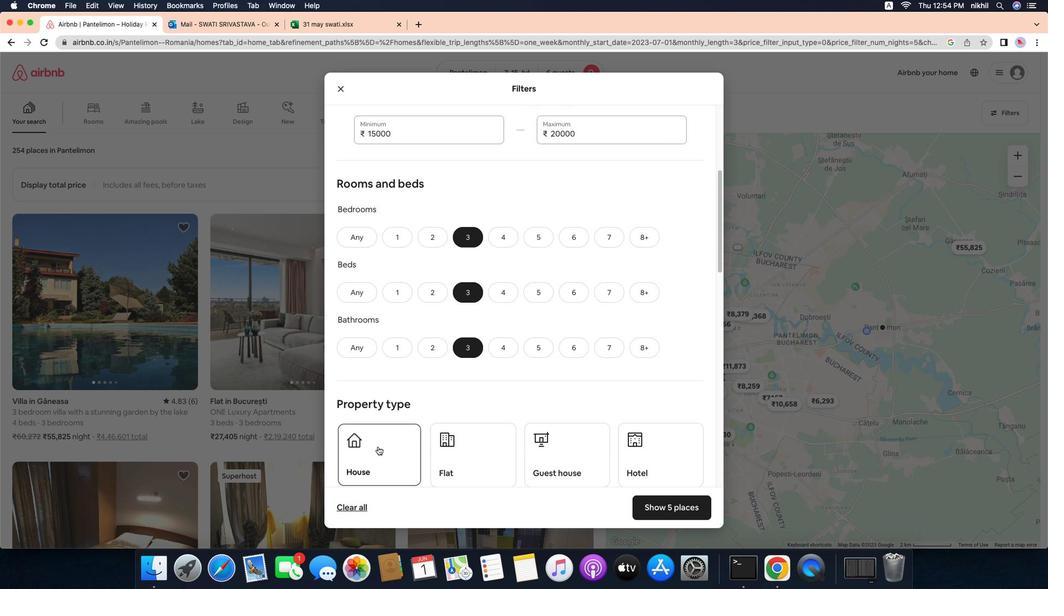 
Action: Mouse moved to (491, 460)
Screenshot: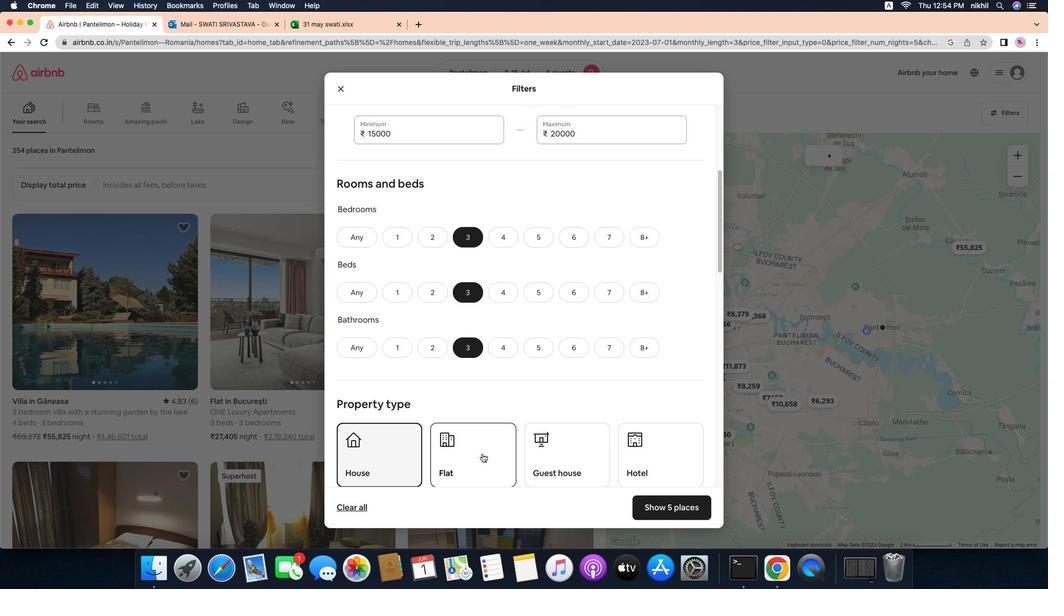 
Action: Mouse pressed left at (491, 460)
Screenshot: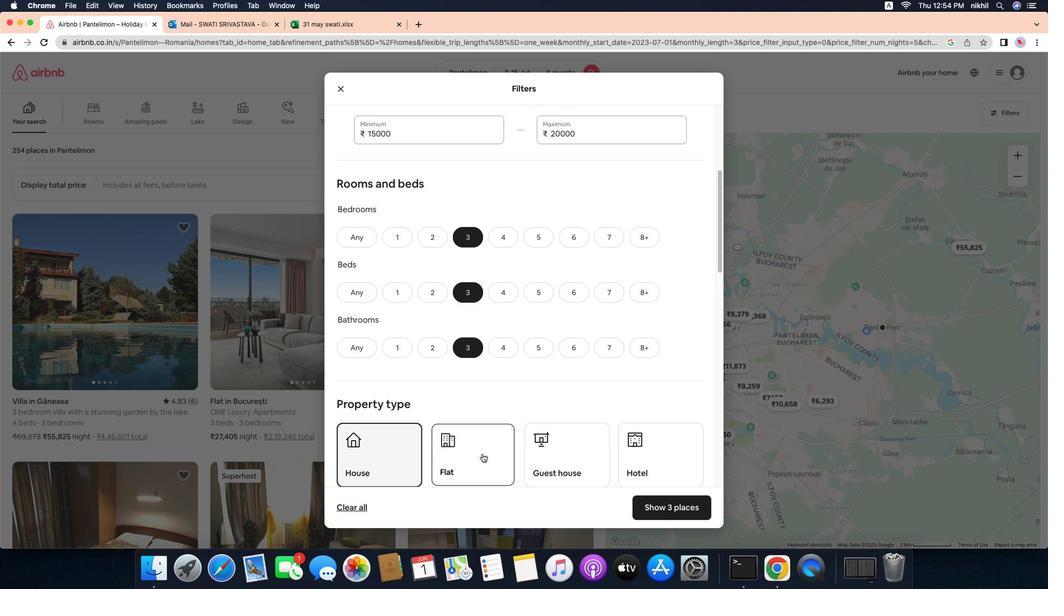 
Action: Mouse moved to (580, 461)
Screenshot: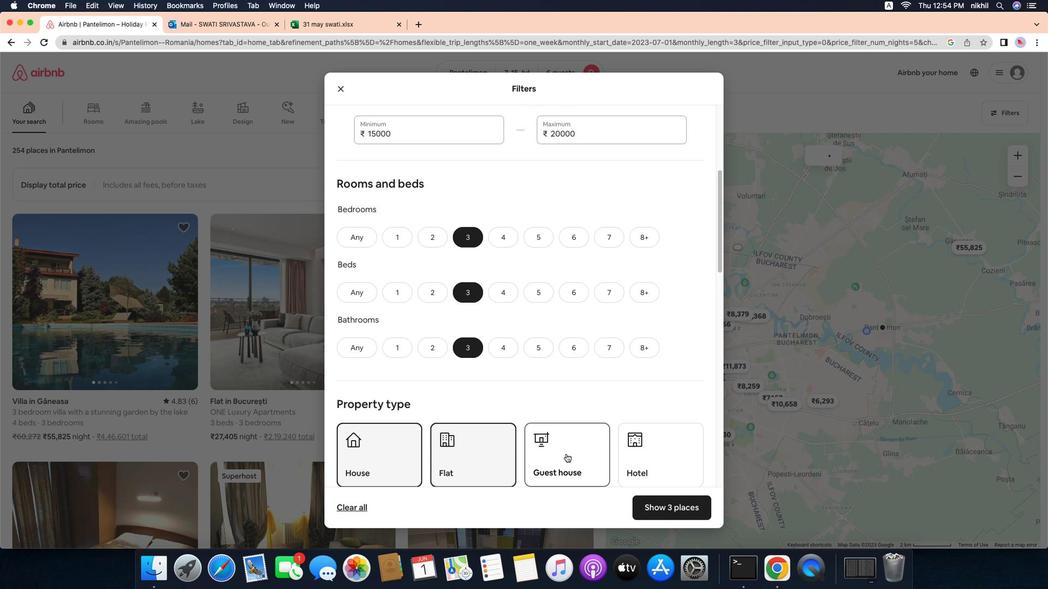 
Action: Mouse pressed left at (580, 461)
Screenshot: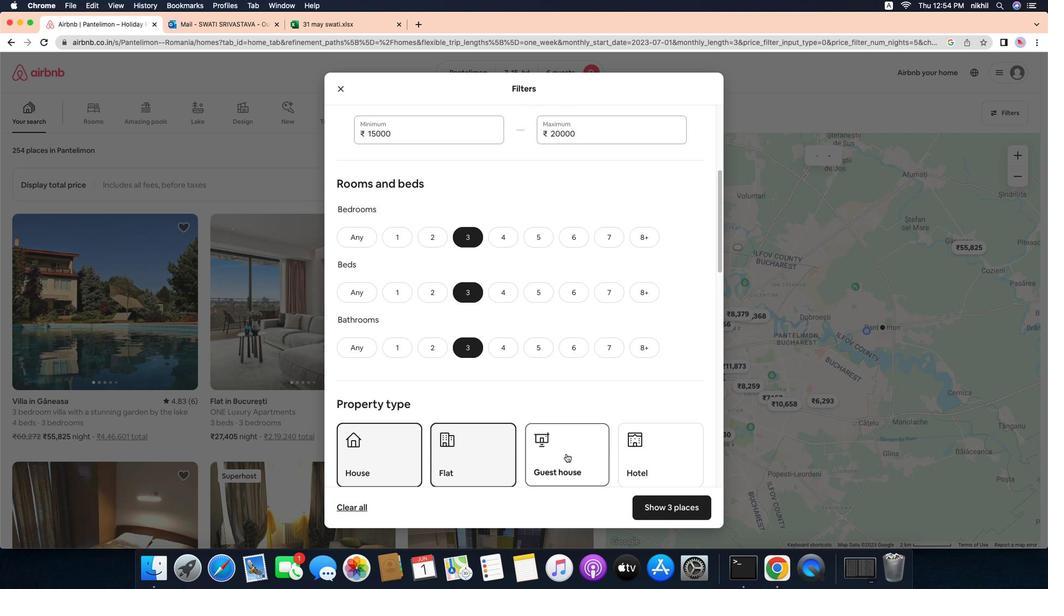 
Action: Mouse scrolled (580, 461) with delta (-22, -23)
Screenshot: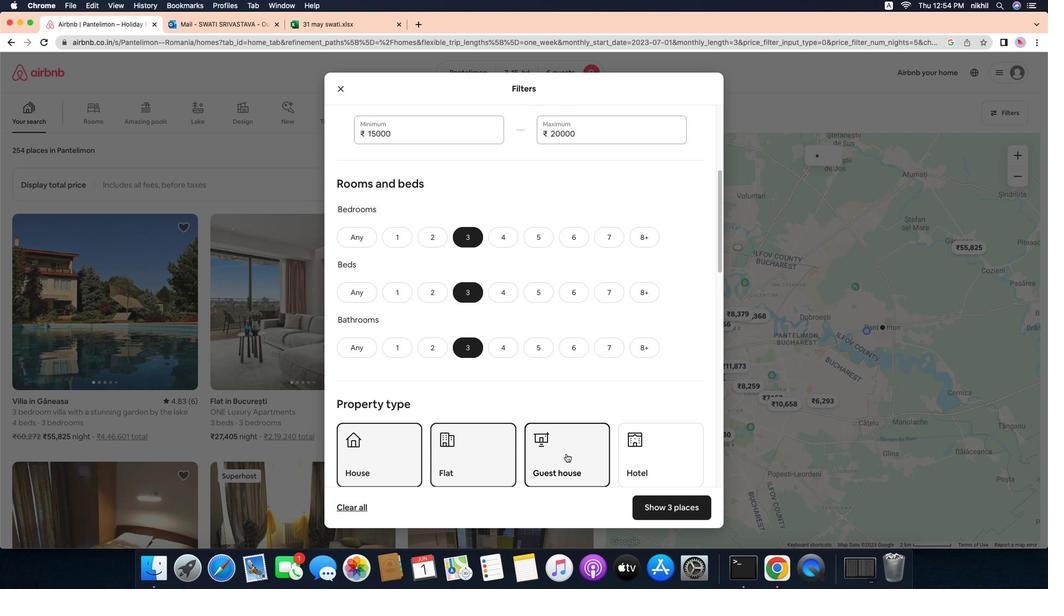 
Action: Mouse scrolled (580, 461) with delta (-22, -23)
Screenshot: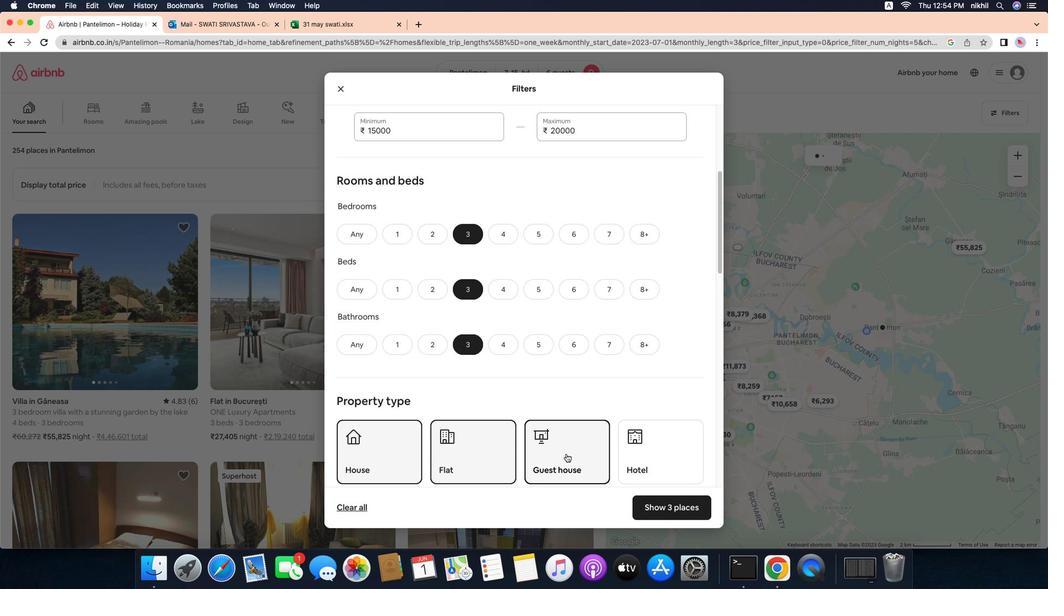 
Action: Mouse scrolled (580, 461) with delta (-22, -24)
Screenshot: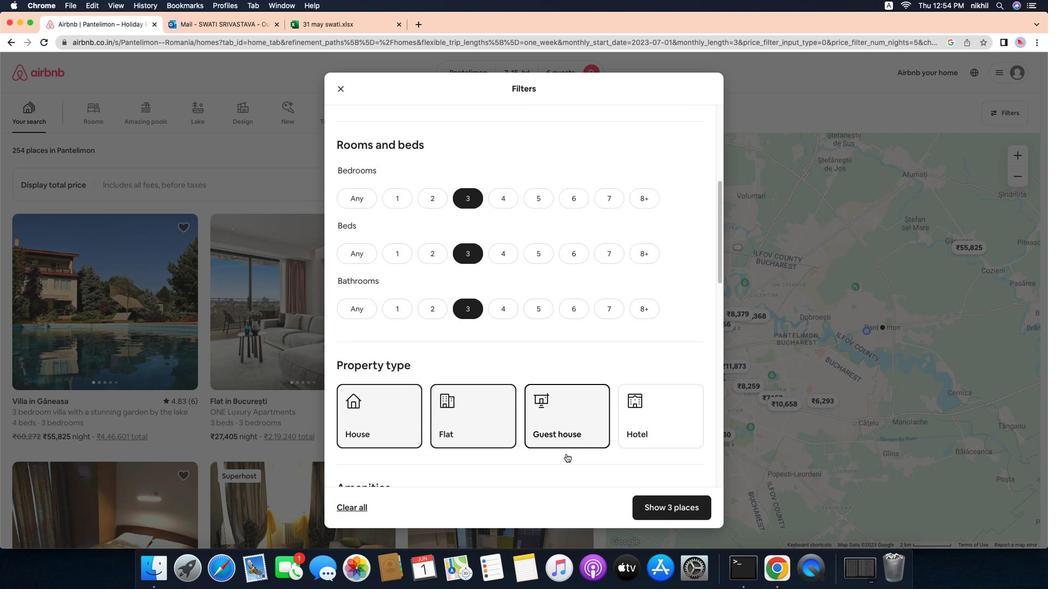 
Action: Mouse scrolled (580, 461) with delta (-22, -25)
Screenshot: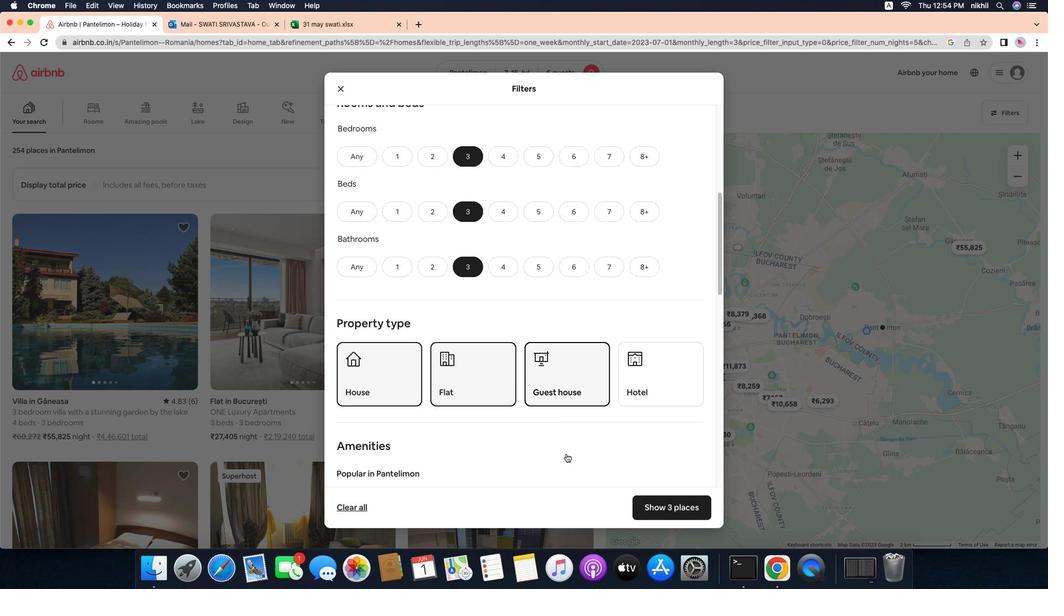
Action: Mouse moved to (533, 442)
Screenshot: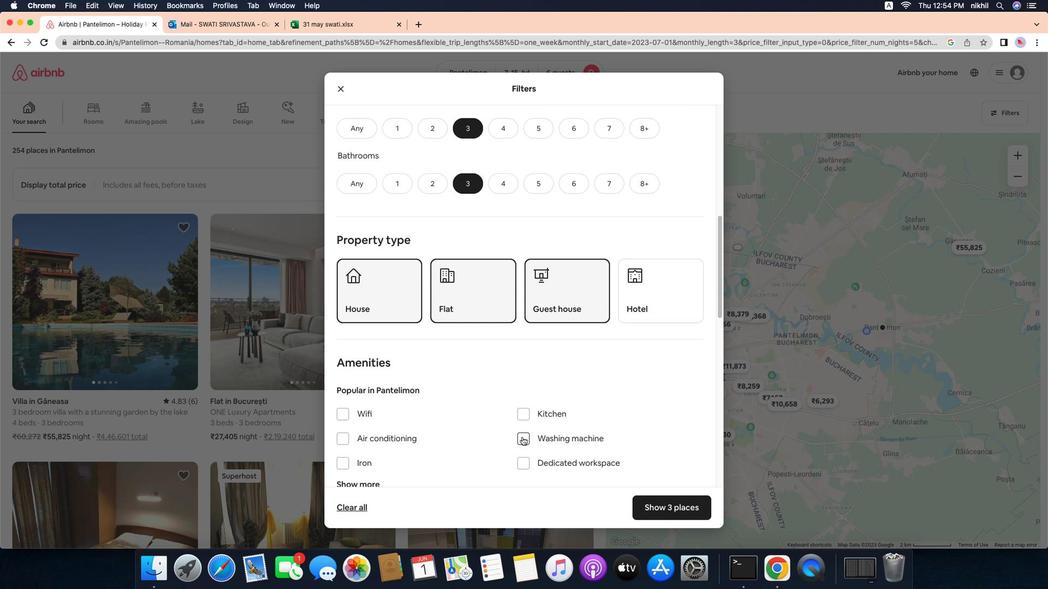 
Action: Mouse pressed left at (533, 442)
Screenshot: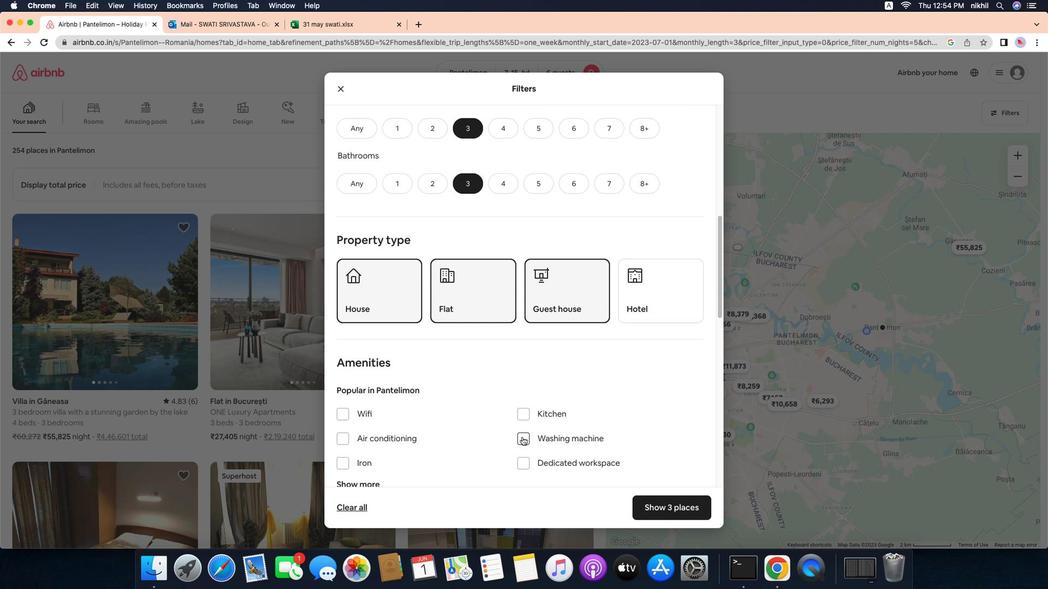 
Action: Mouse moved to (644, 436)
Screenshot: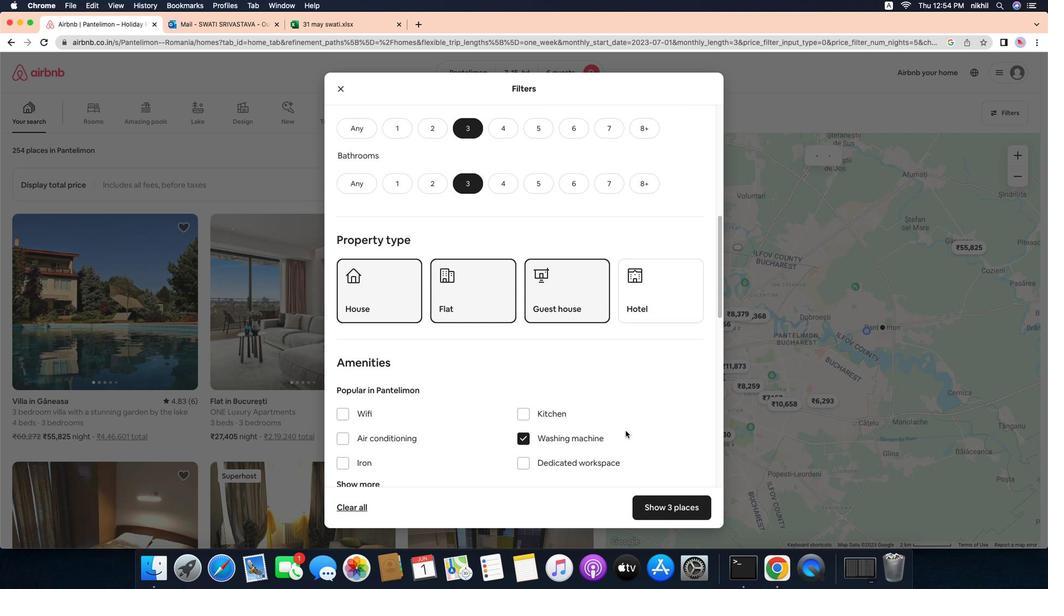 
Action: Mouse scrolled (644, 436) with delta (-22, -23)
Screenshot: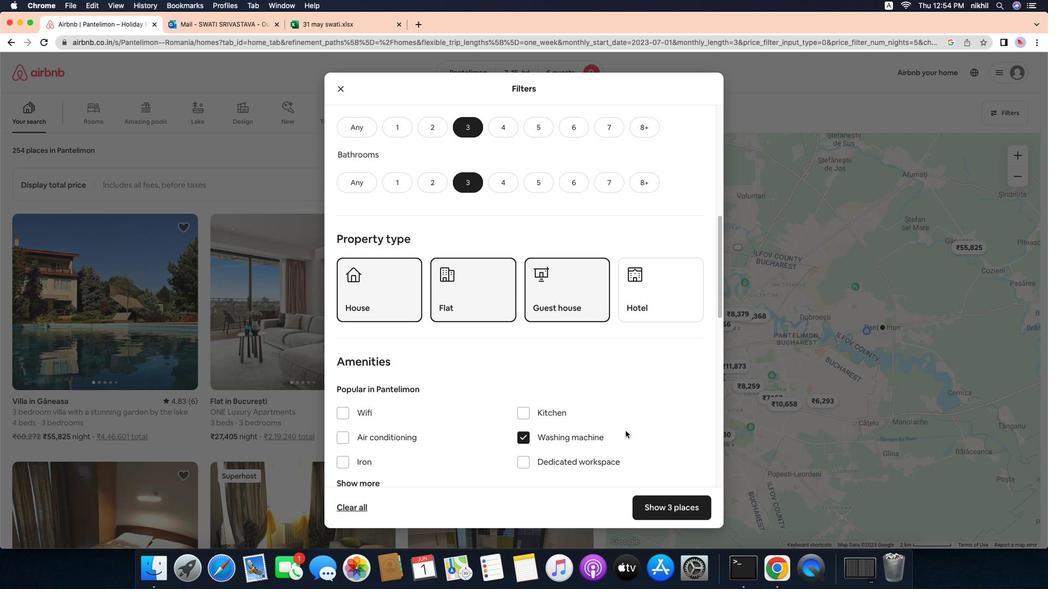
Action: Mouse scrolled (644, 436) with delta (-22, -23)
Screenshot: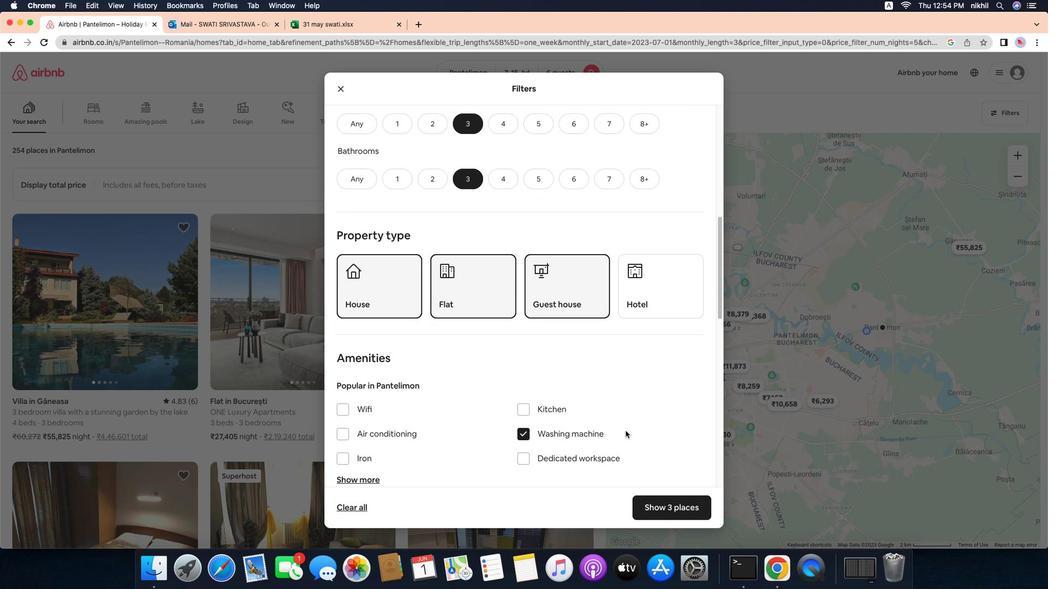 
Action: Mouse scrolled (644, 436) with delta (-22, -23)
Screenshot: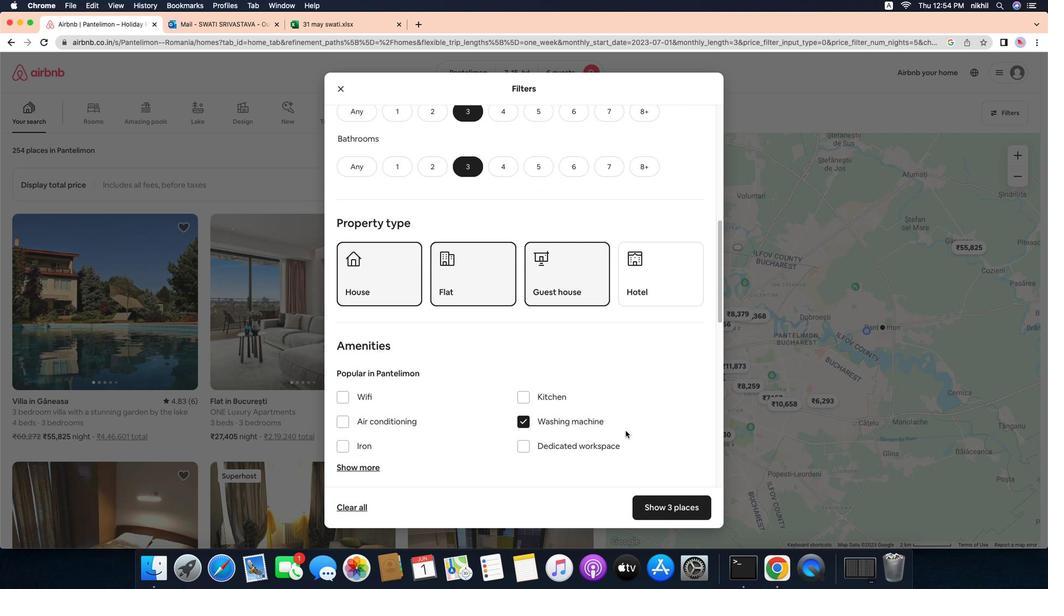 
Action: Mouse scrolled (644, 436) with delta (-22, -24)
Screenshot: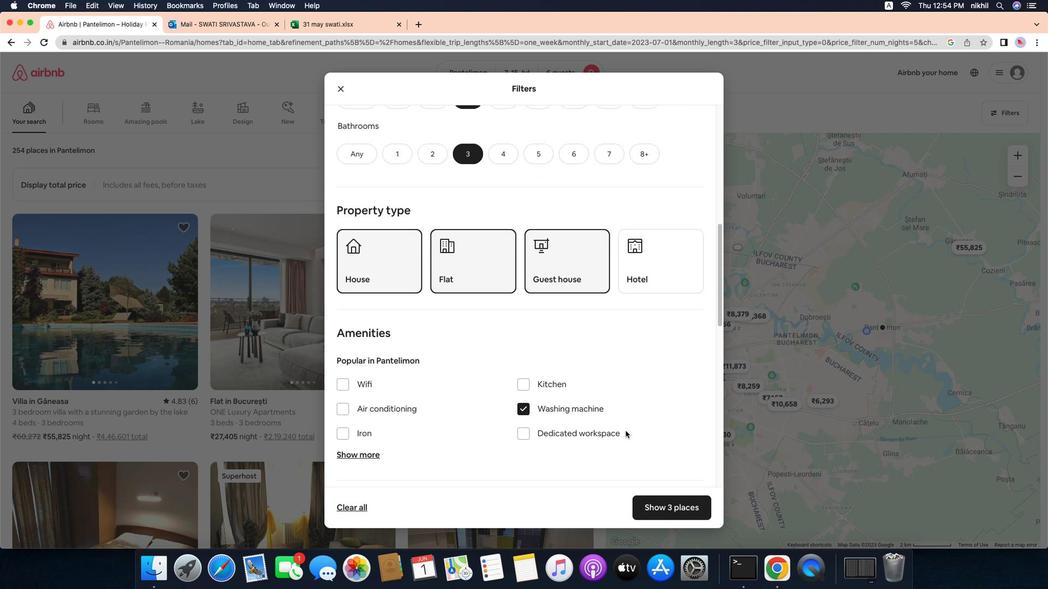 
Action: Mouse scrolled (644, 436) with delta (-22, -23)
Screenshot: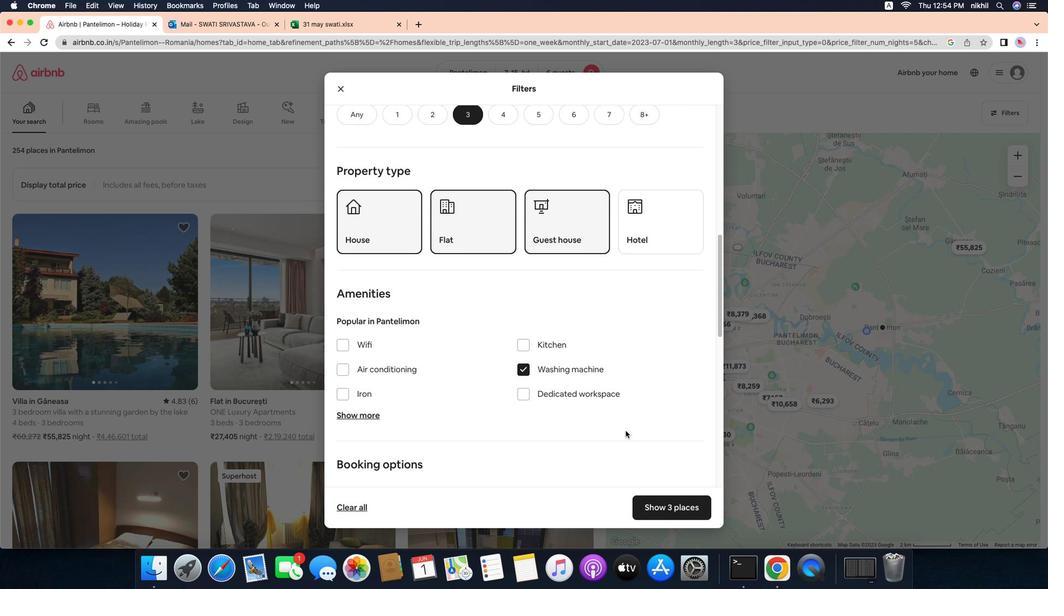 
Action: Mouse scrolled (644, 436) with delta (-22, -23)
Screenshot: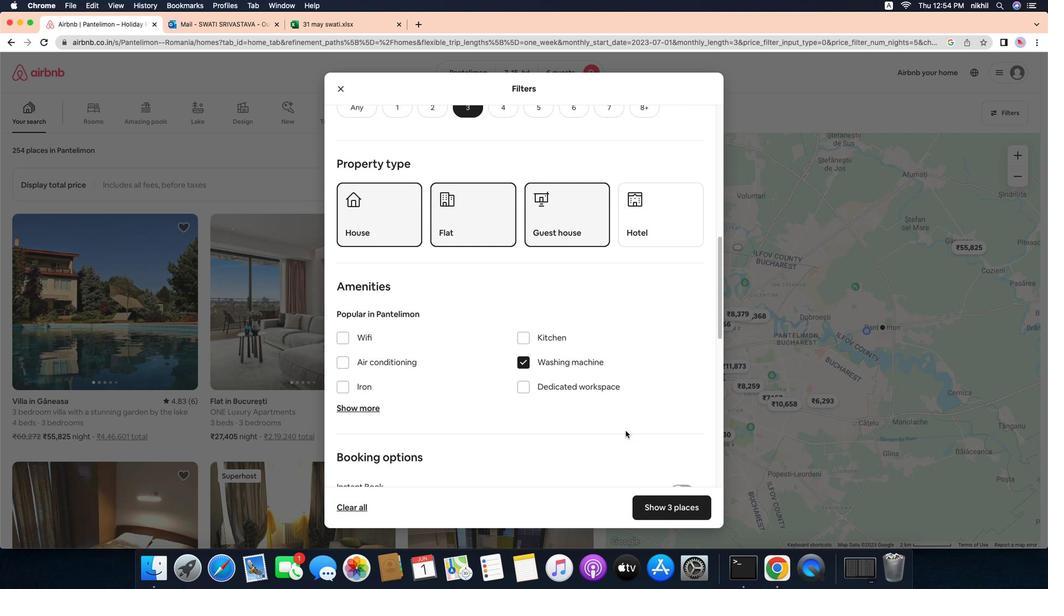 
Action: Mouse scrolled (644, 436) with delta (-22, -24)
Screenshot: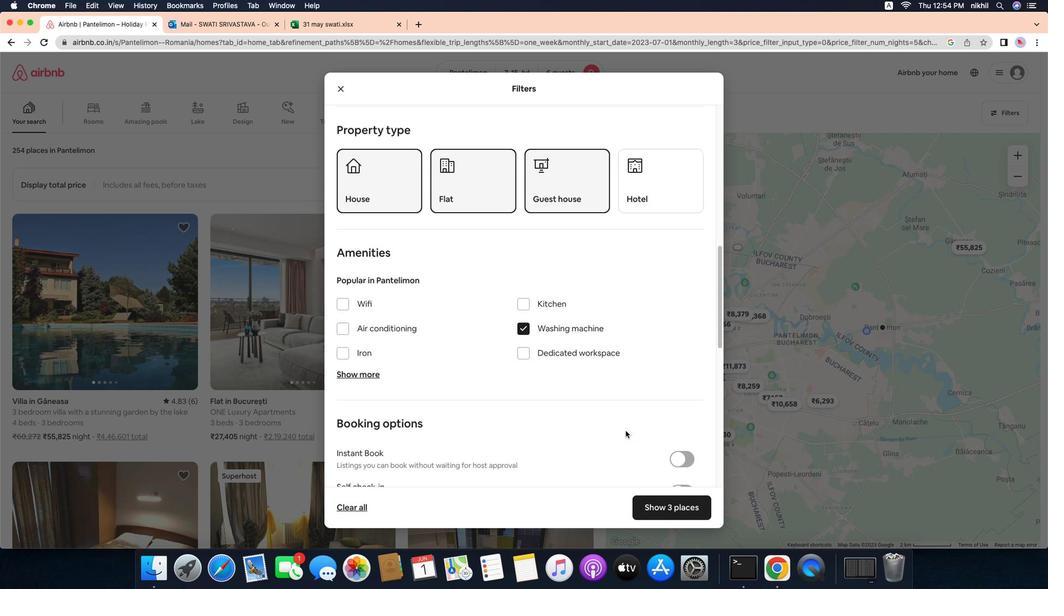 
Action: Mouse scrolled (644, 436) with delta (-22, -24)
Screenshot: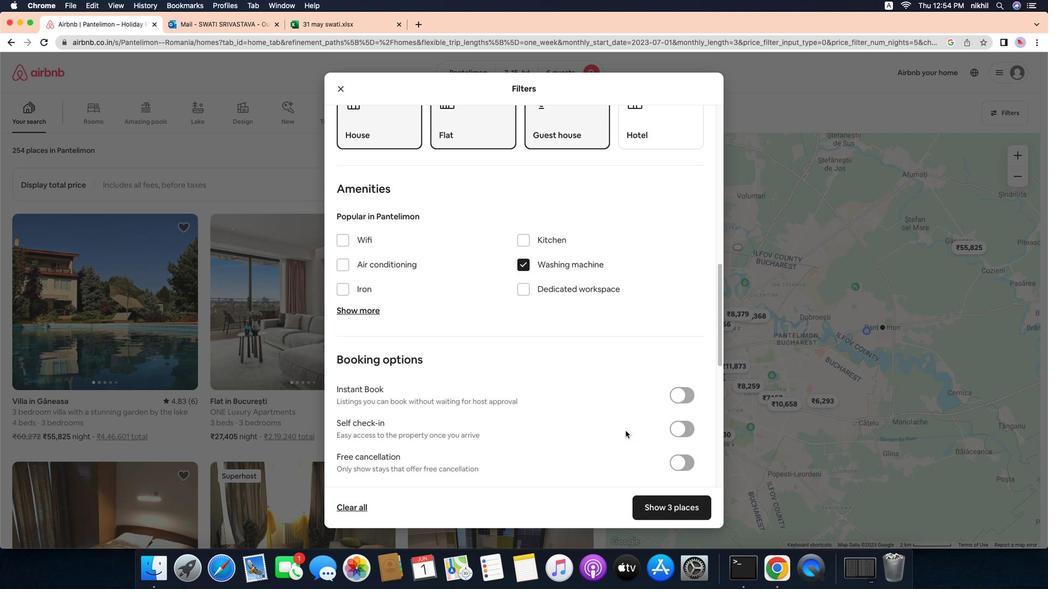 
Action: Mouse moved to (698, 386)
Screenshot: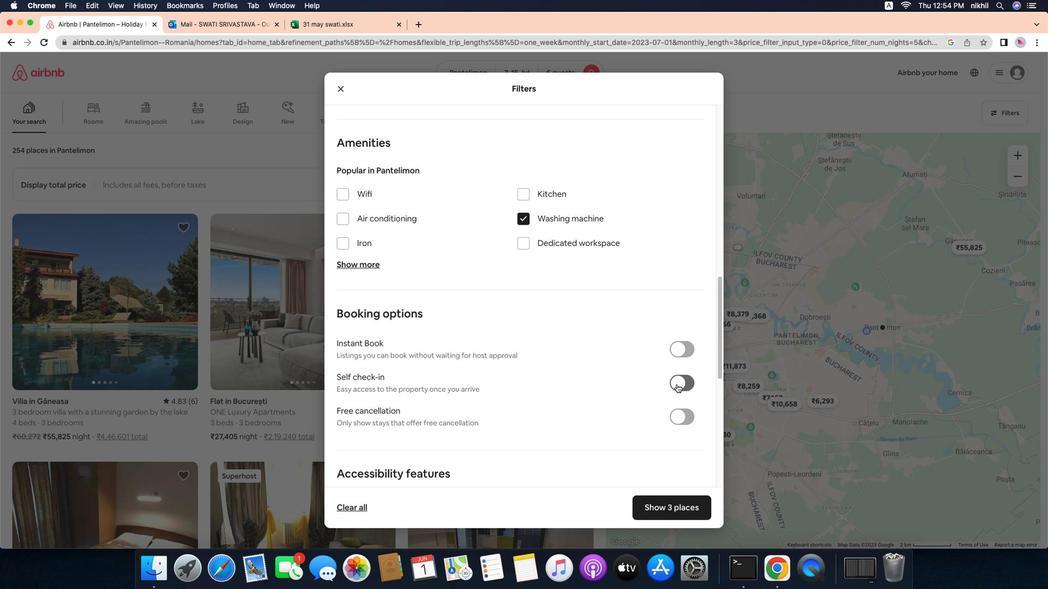 
Action: Mouse pressed left at (698, 386)
Screenshot: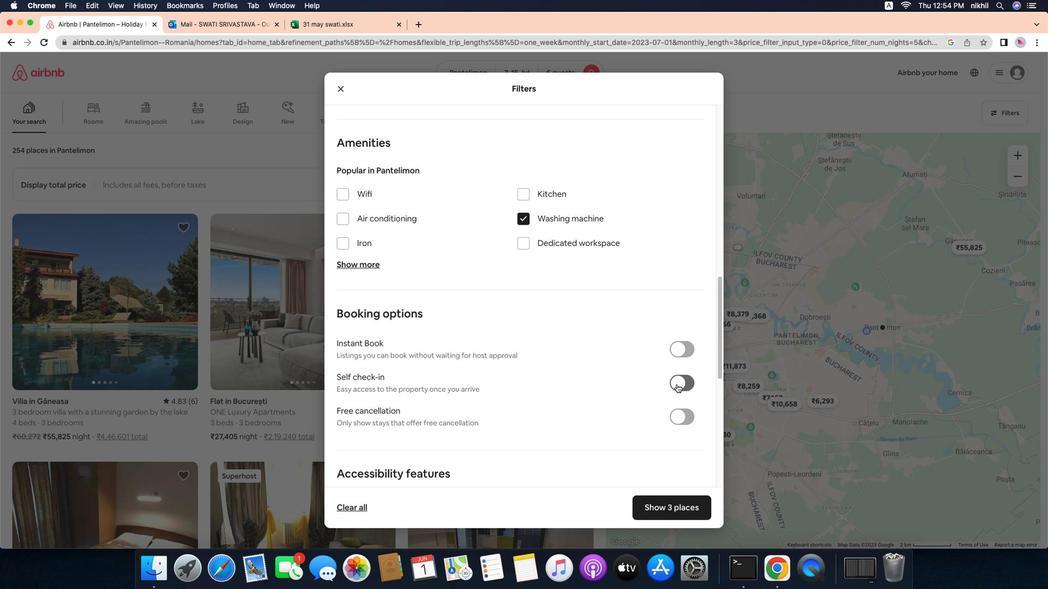 
Action: Mouse moved to (549, 411)
Screenshot: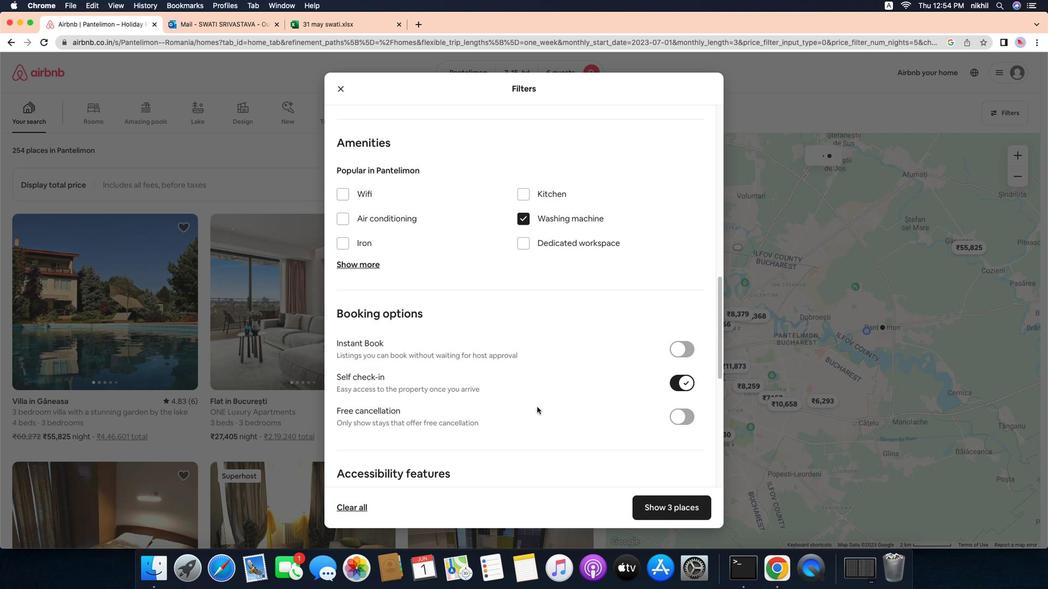 
Action: Mouse scrolled (549, 411) with delta (-22, -23)
Screenshot: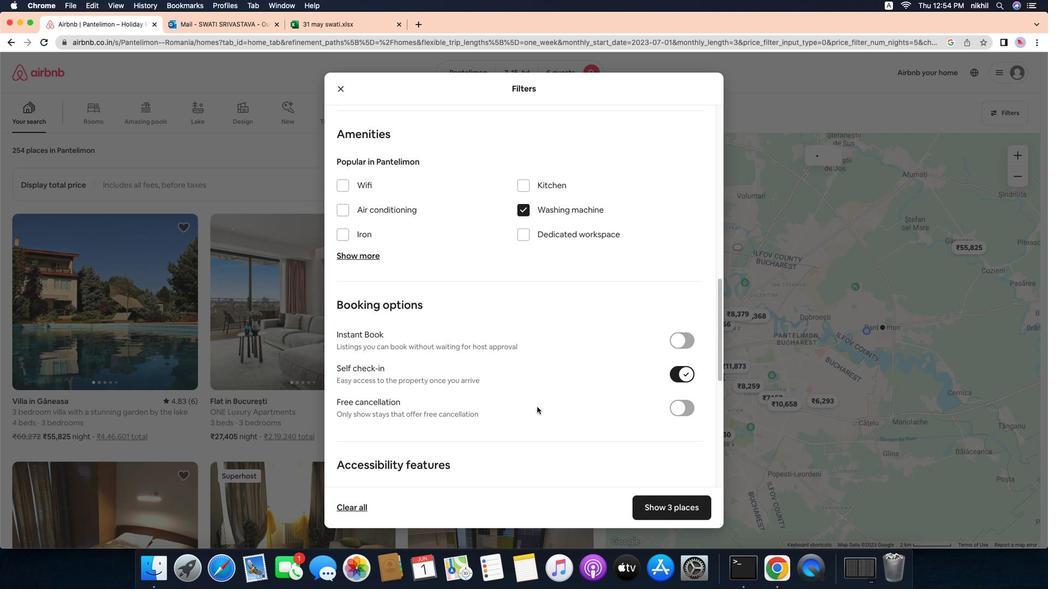
Action: Mouse scrolled (549, 411) with delta (-22, -23)
Screenshot: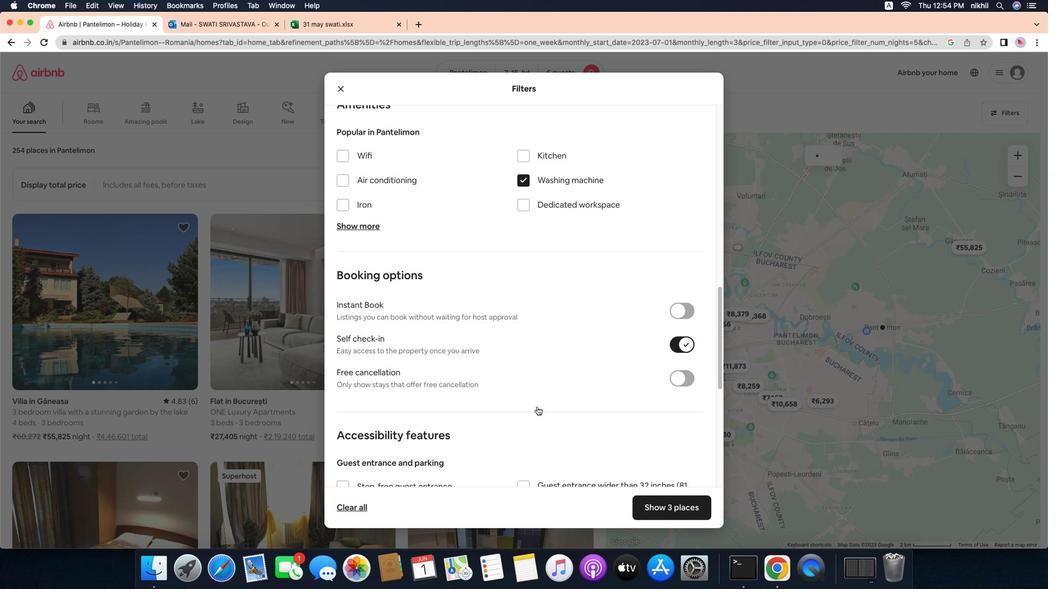 
Action: Mouse scrolled (549, 411) with delta (-22, -25)
Screenshot: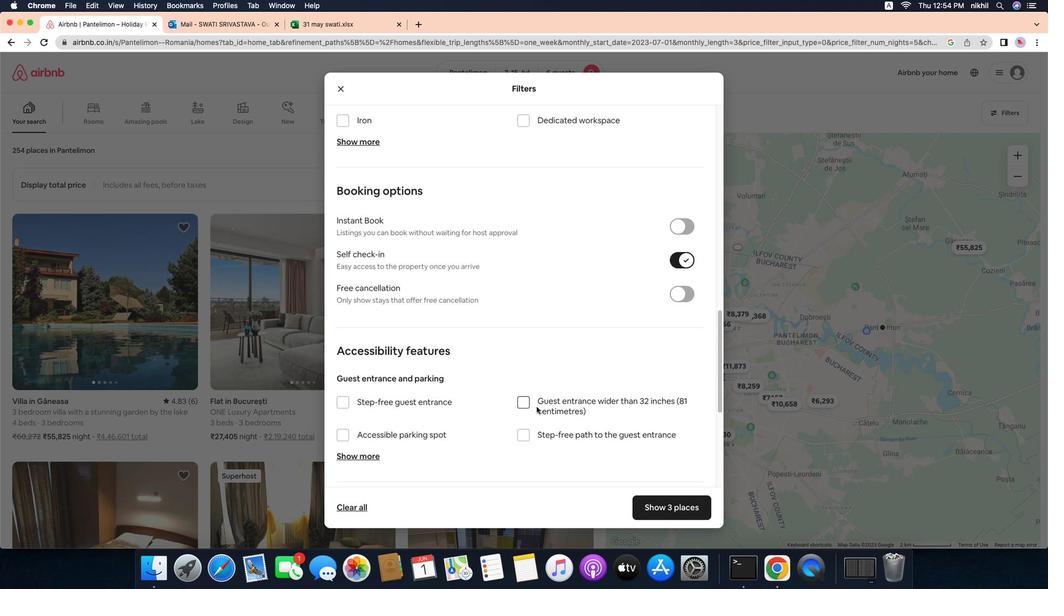 
Action: Mouse scrolled (549, 411) with delta (-22, -26)
Screenshot: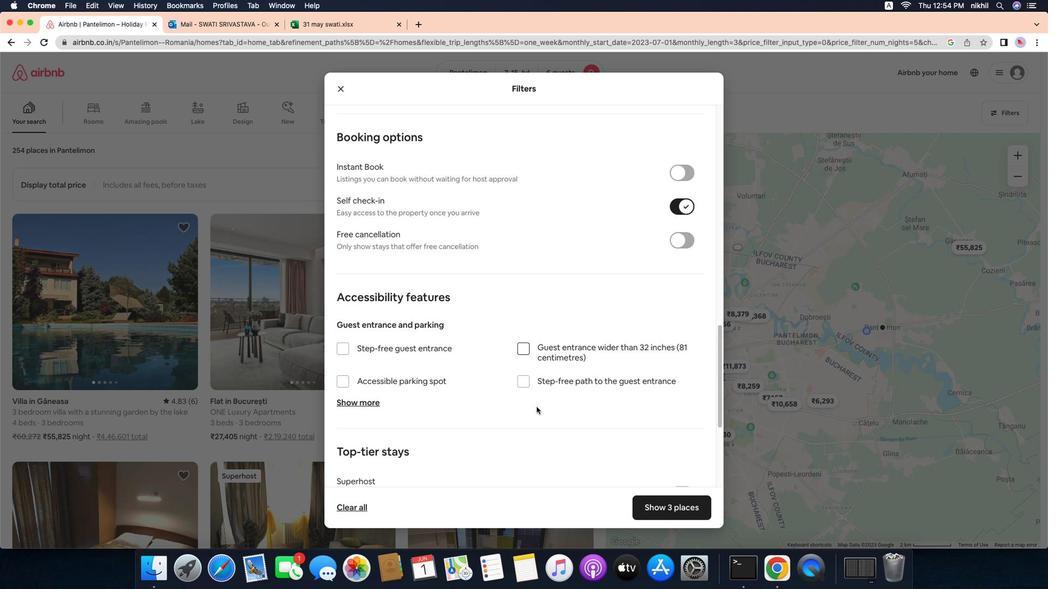 
Action: Mouse moved to (549, 411)
Screenshot: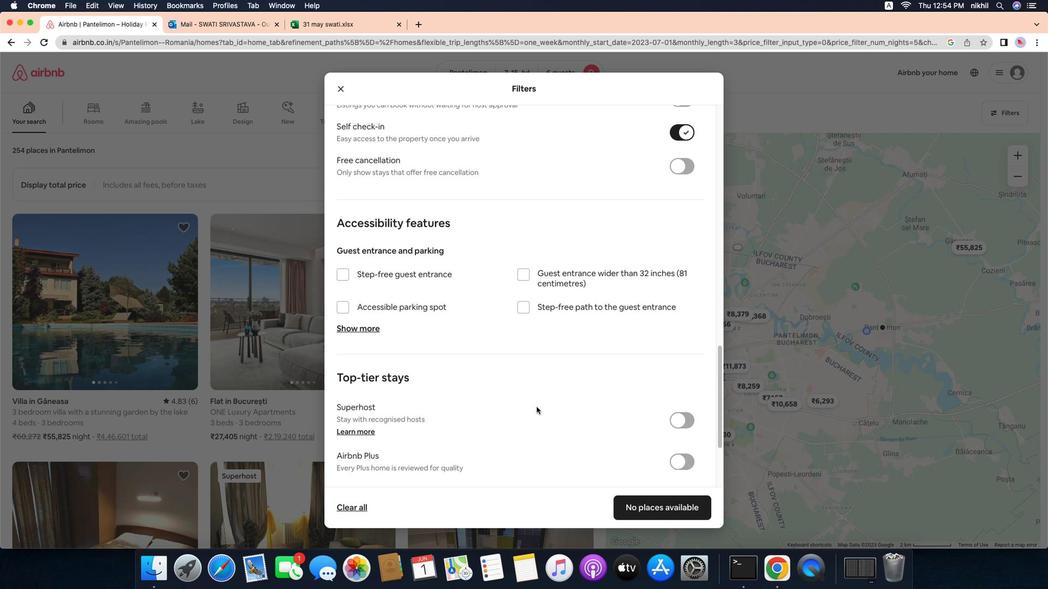 
Action: Mouse scrolled (549, 411) with delta (-22, -23)
Screenshot: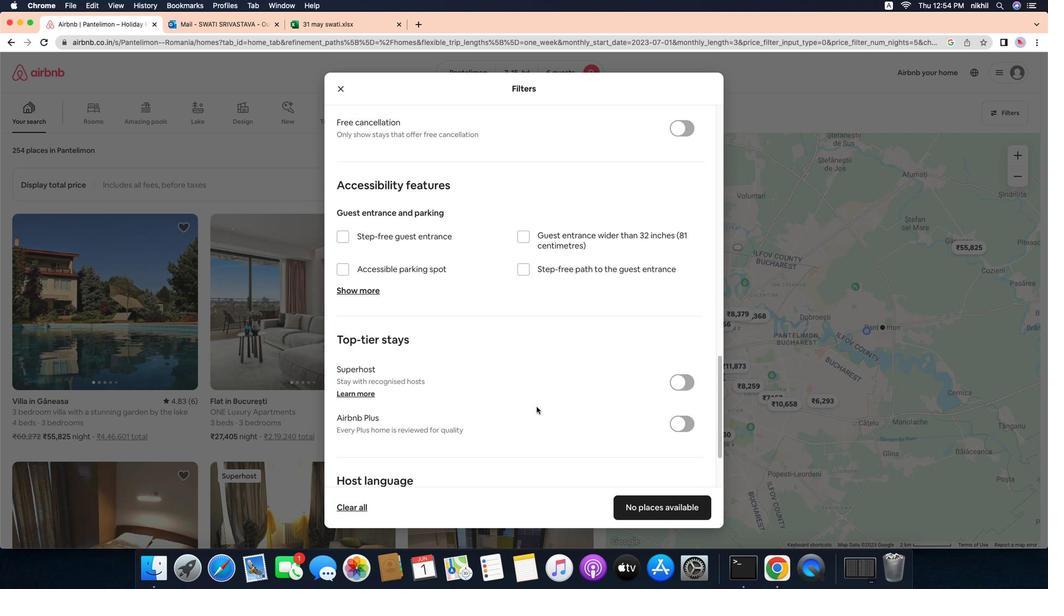 
Action: Mouse scrolled (549, 411) with delta (-22, -23)
Screenshot: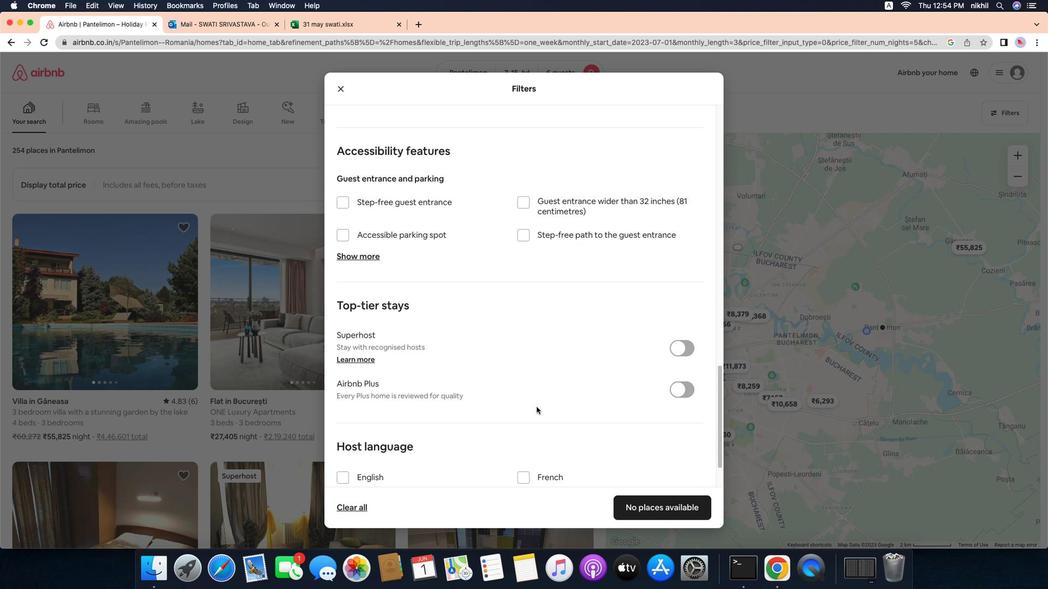 
Action: Mouse scrolled (549, 411) with delta (-22, -25)
Screenshot: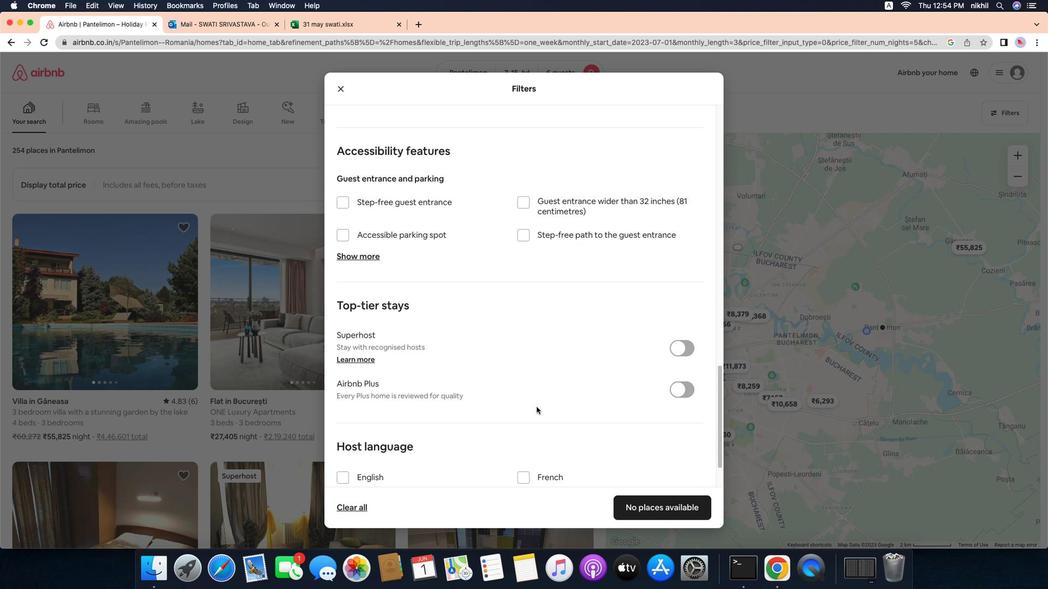 
Action: Mouse scrolled (549, 411) with delta (-22, -26)
Screenshot: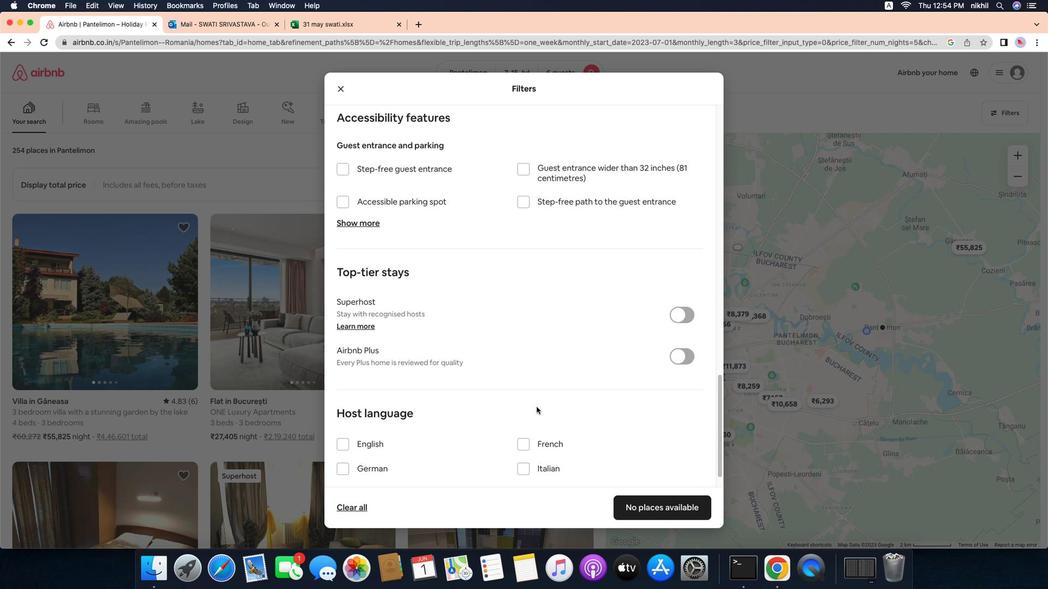
Action: Mouse moved to (336, 416)
Screenshot: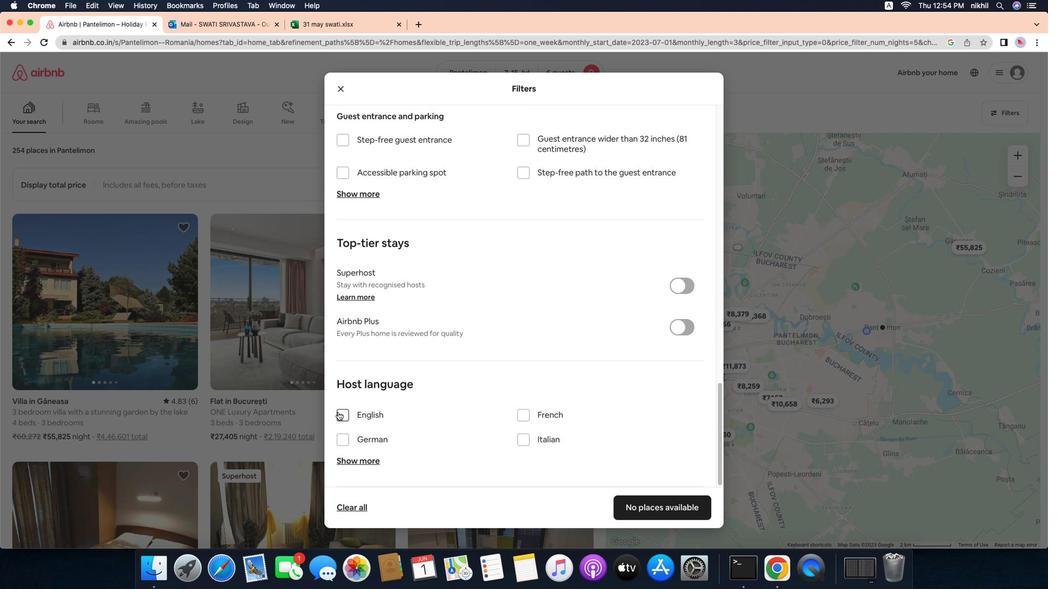 
Action: Mouse pressed left at (336, 416)
Screenshot: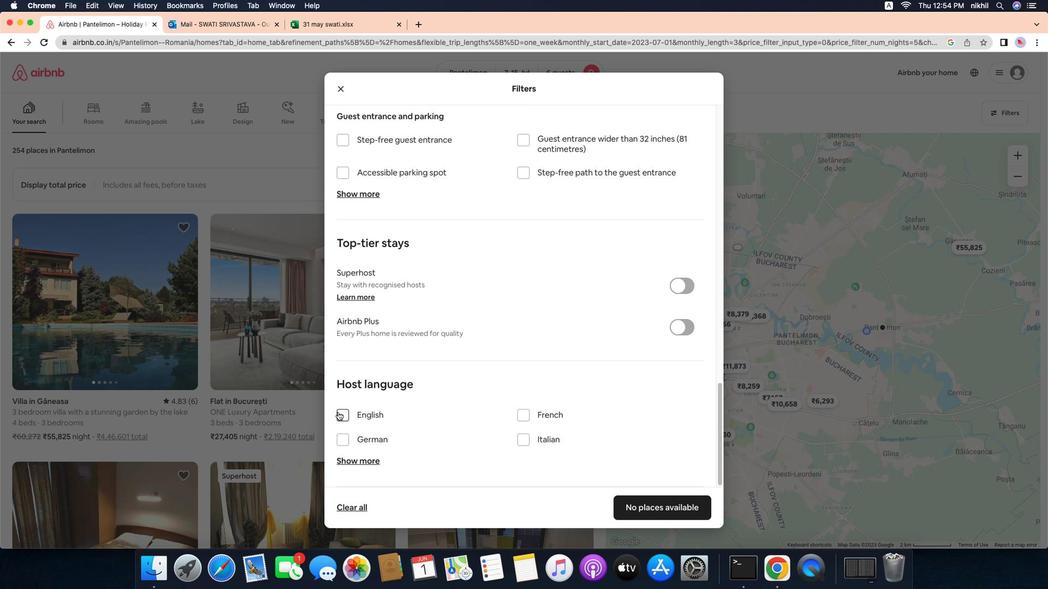 
Action: Mouse moved to (703, 525)
Screenshot: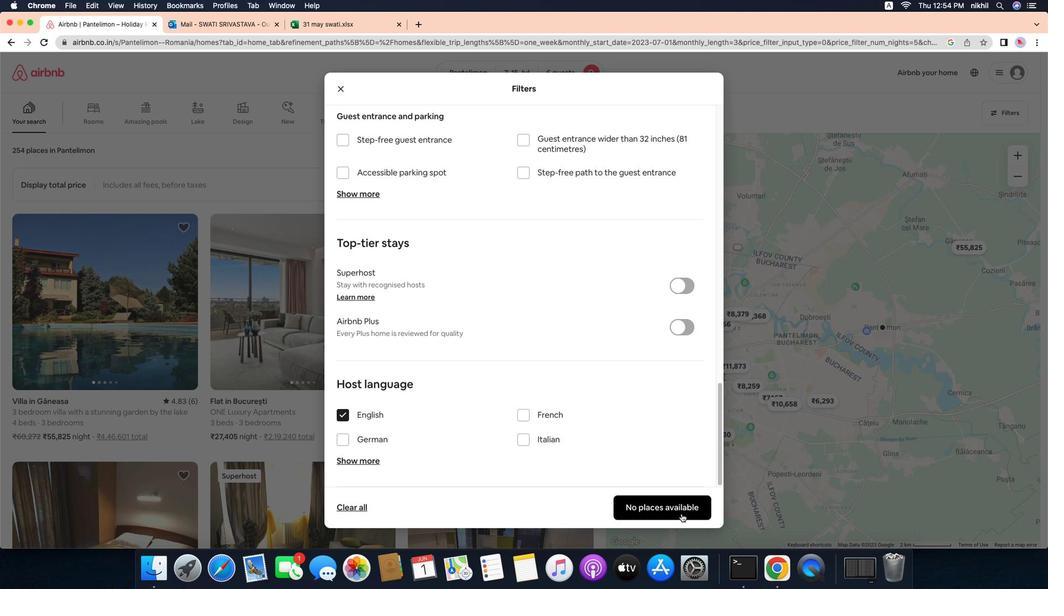 
Action: Mouse pressed left at (703, 525)
Screenshot: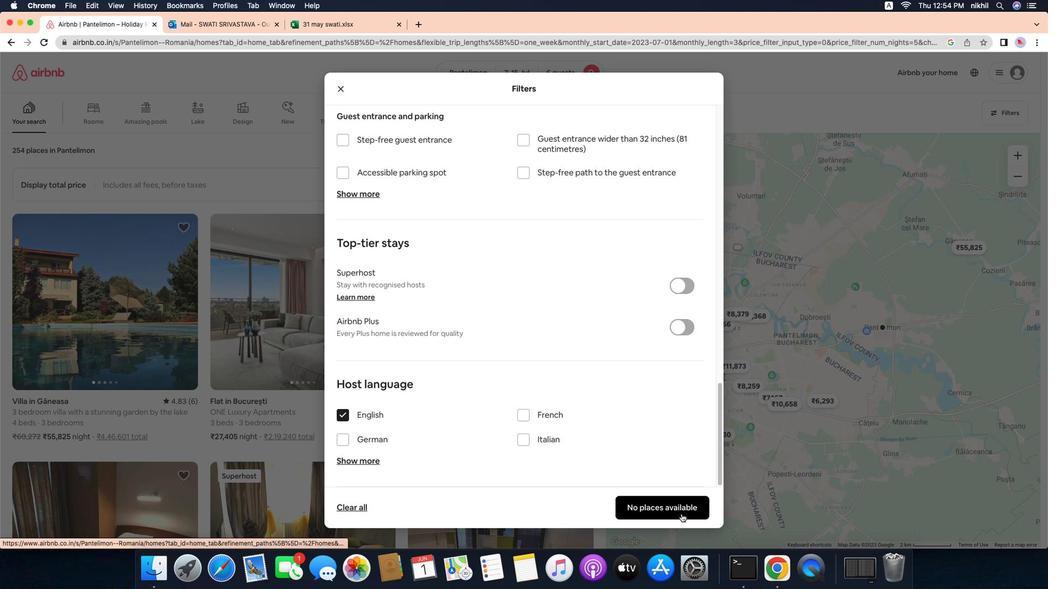 
Action: Mouse moved to (506, 194)
Screenshot: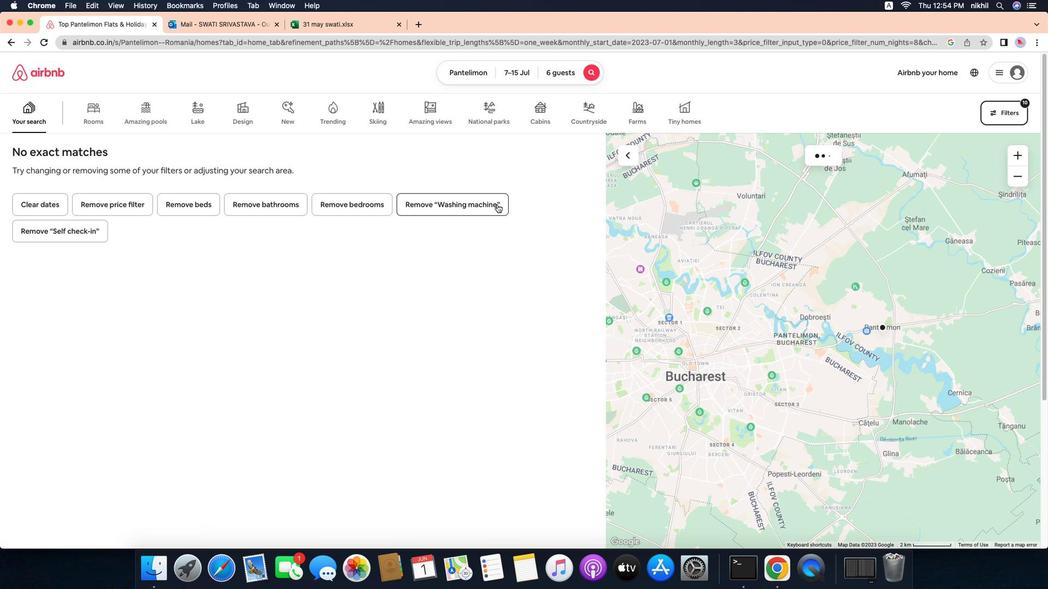
